 Task: Create a task  Integrate a new online platform for online meditation sessions , assign it to team member softage.2@softage.net in the project AutoDesk and update the status of the task to  On Track  , set the priority of the task to High
Action: Mouse moved to (98, 64)
Screenshot: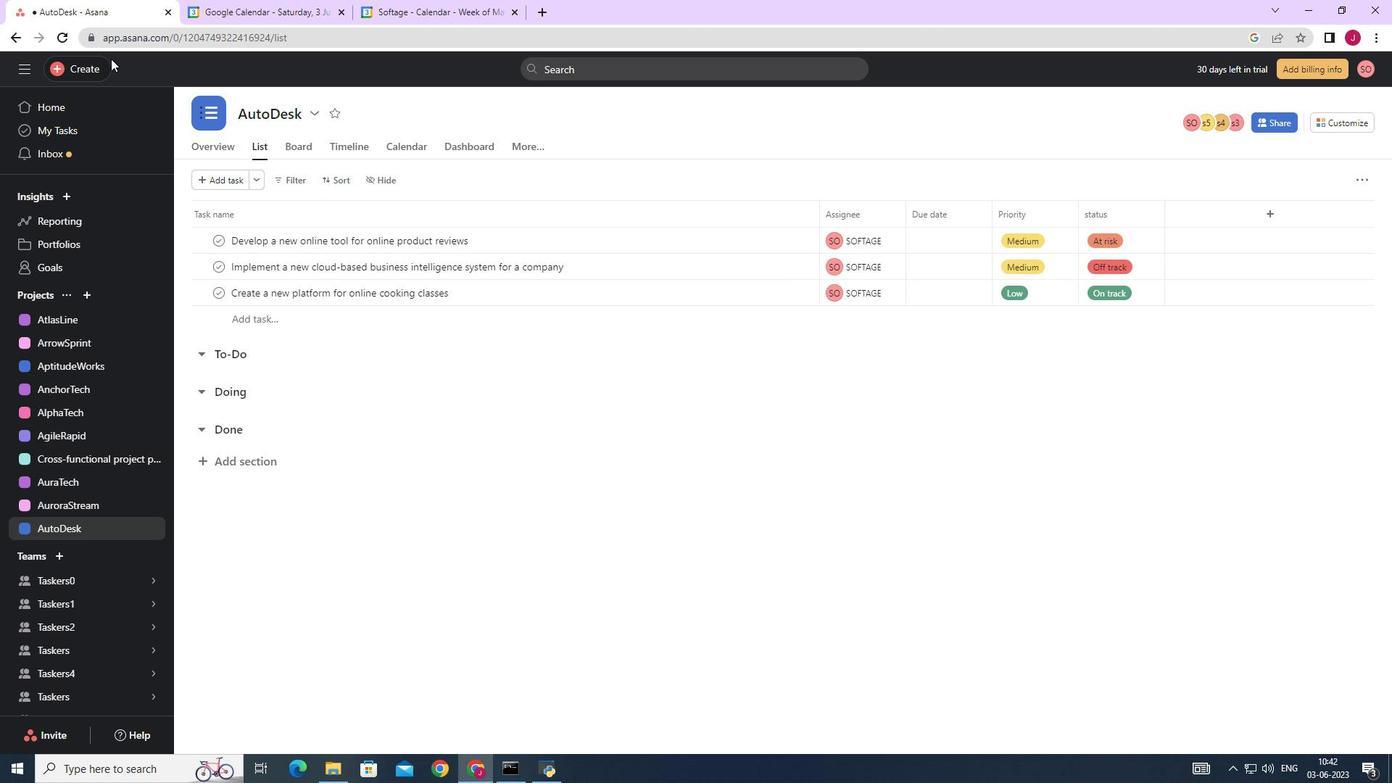 
Action: Mouse pressed left at (98, 64)
Screenshot: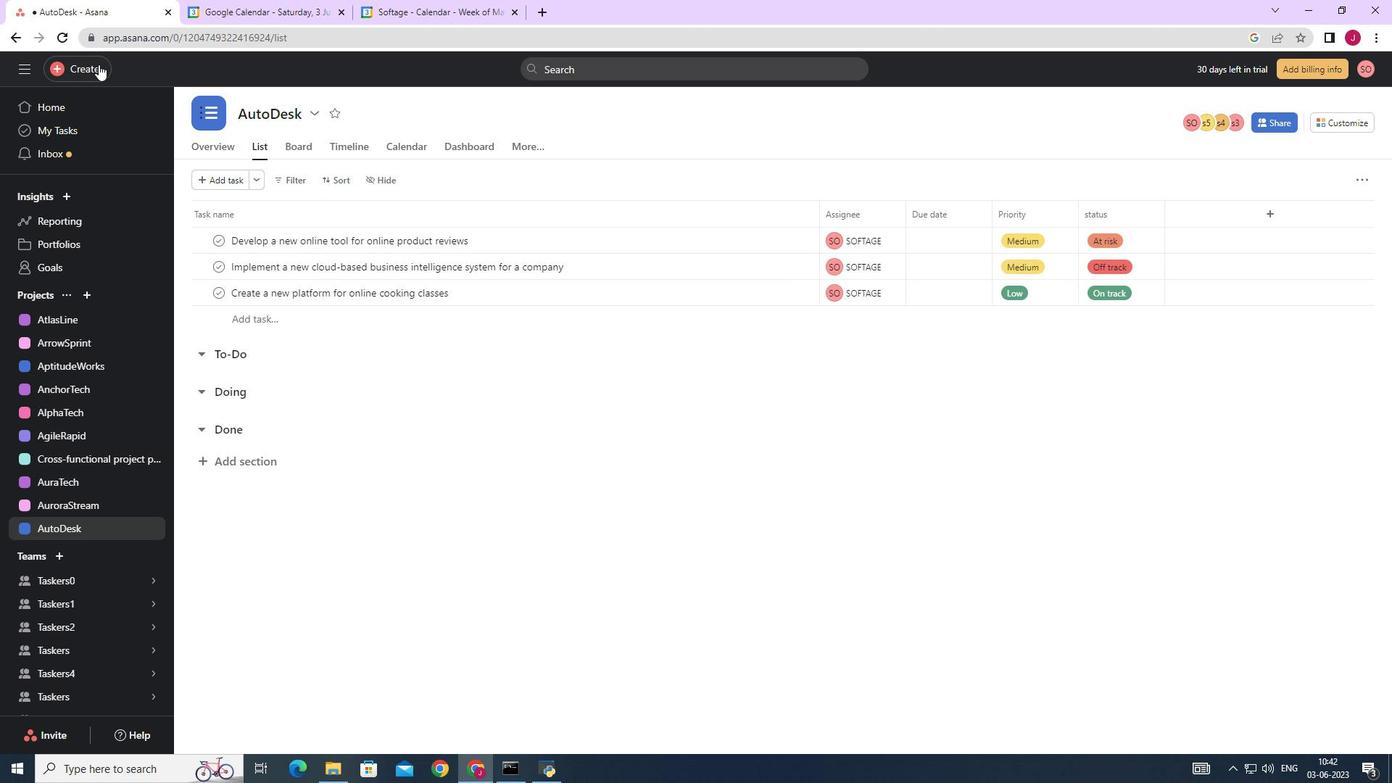 
Action: Mouse moved to (195, 73)
Screenshot: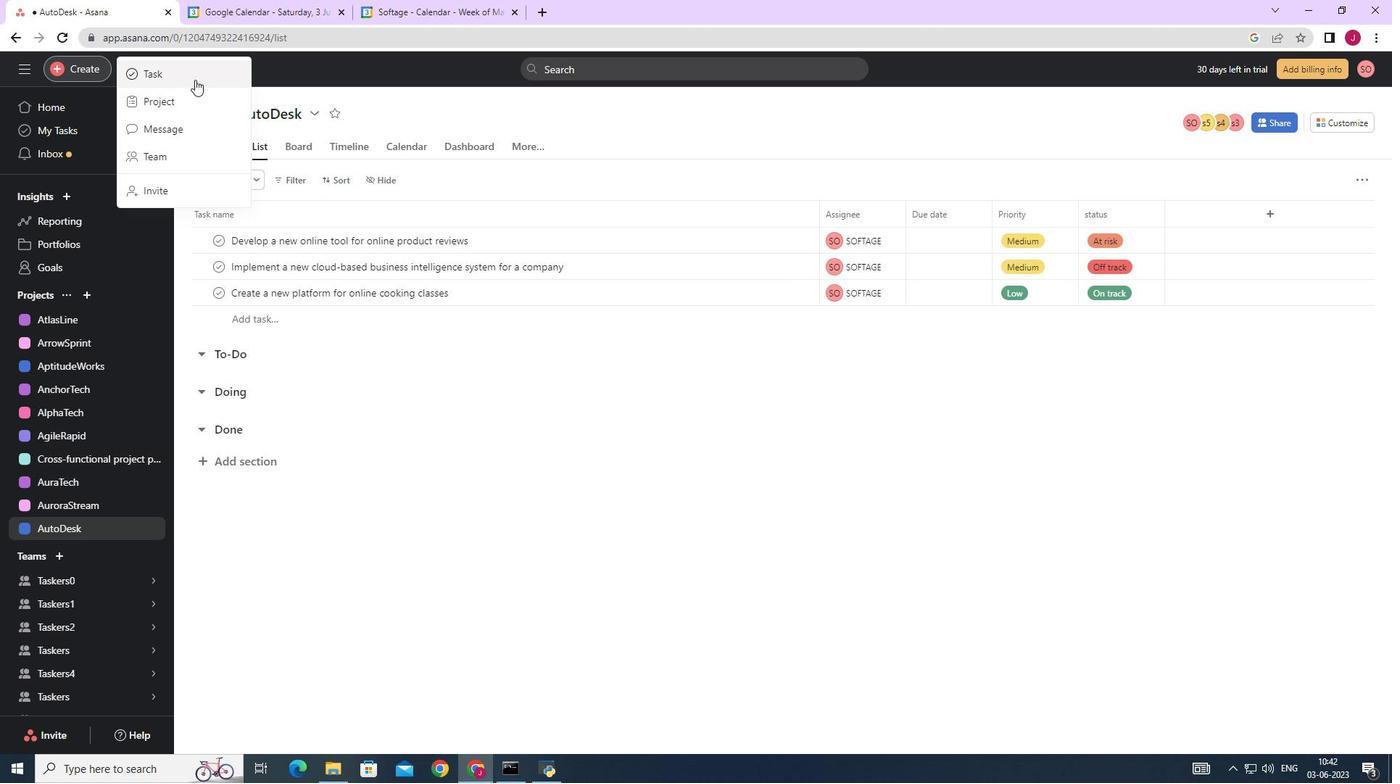 
Action: Mouse pressed left at (195, 73)
Screenshot: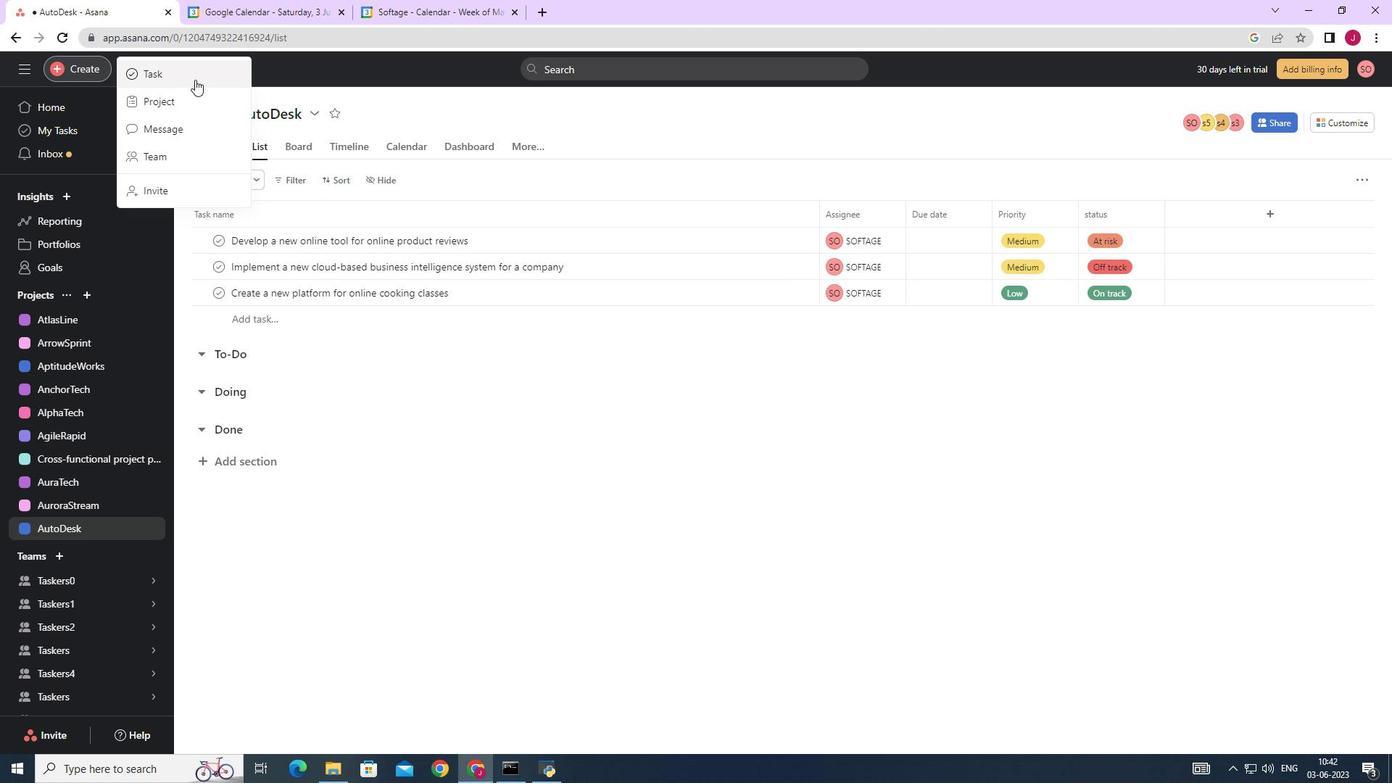 
Action: Mouse moved to (1103, 480)
Screenshot: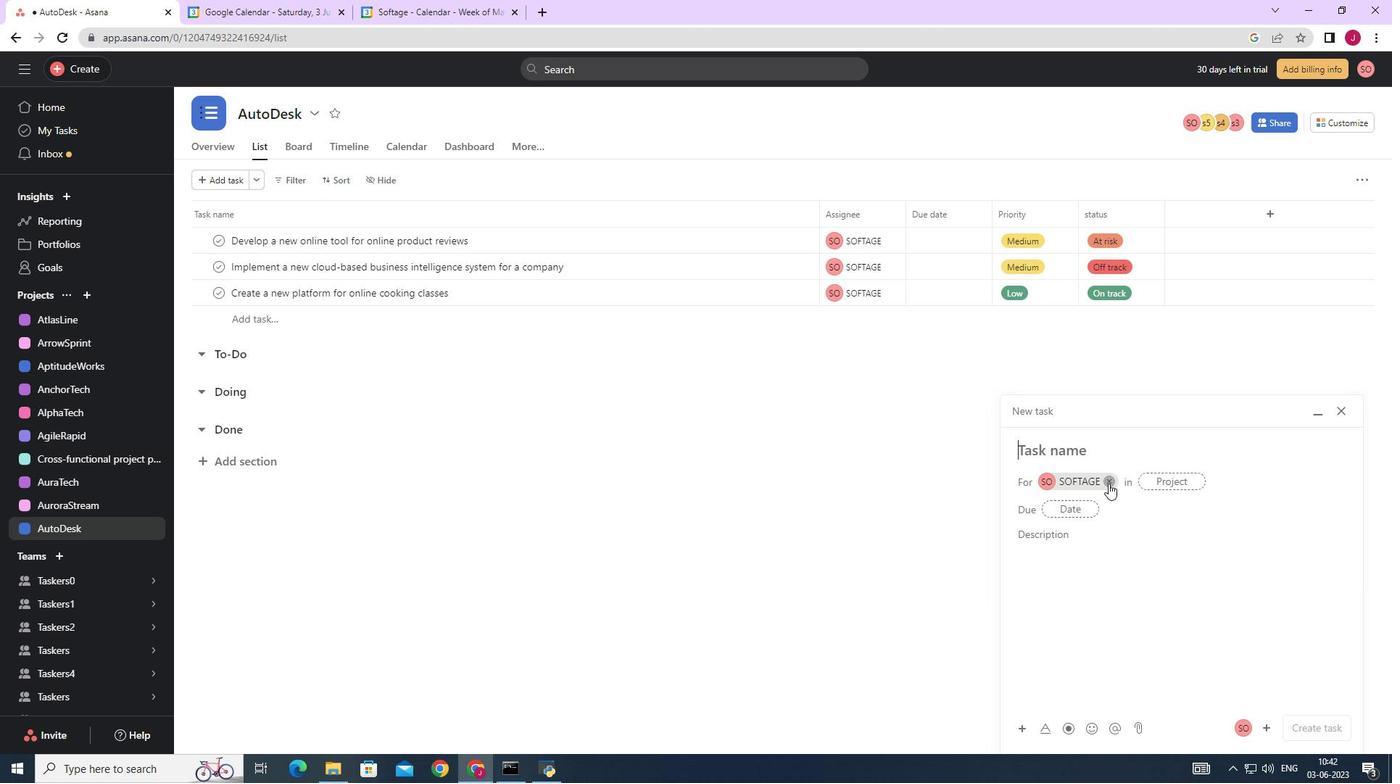 
Action: Mouse pressed left at (1103, 480)
Screenshot: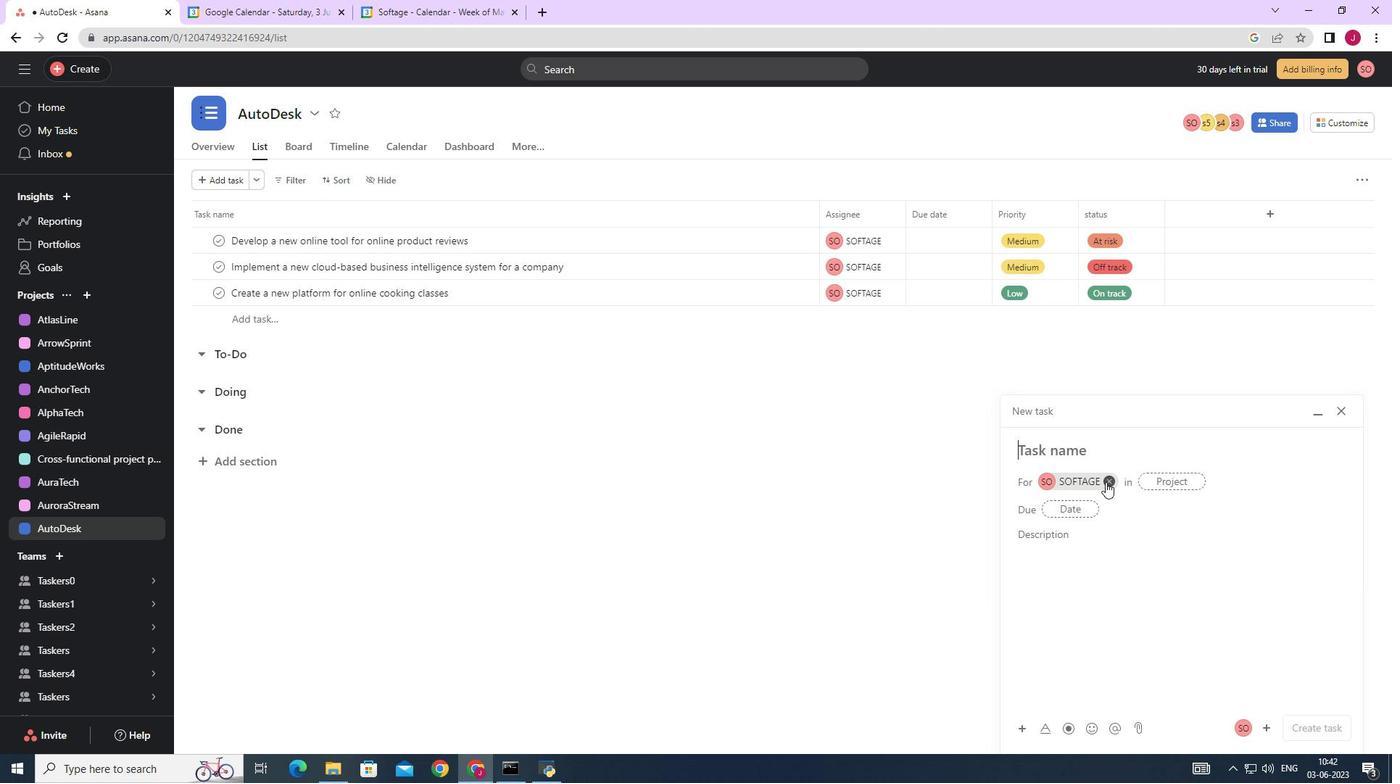 
Action: Mouse moved to (1080, 451)
Screenshot: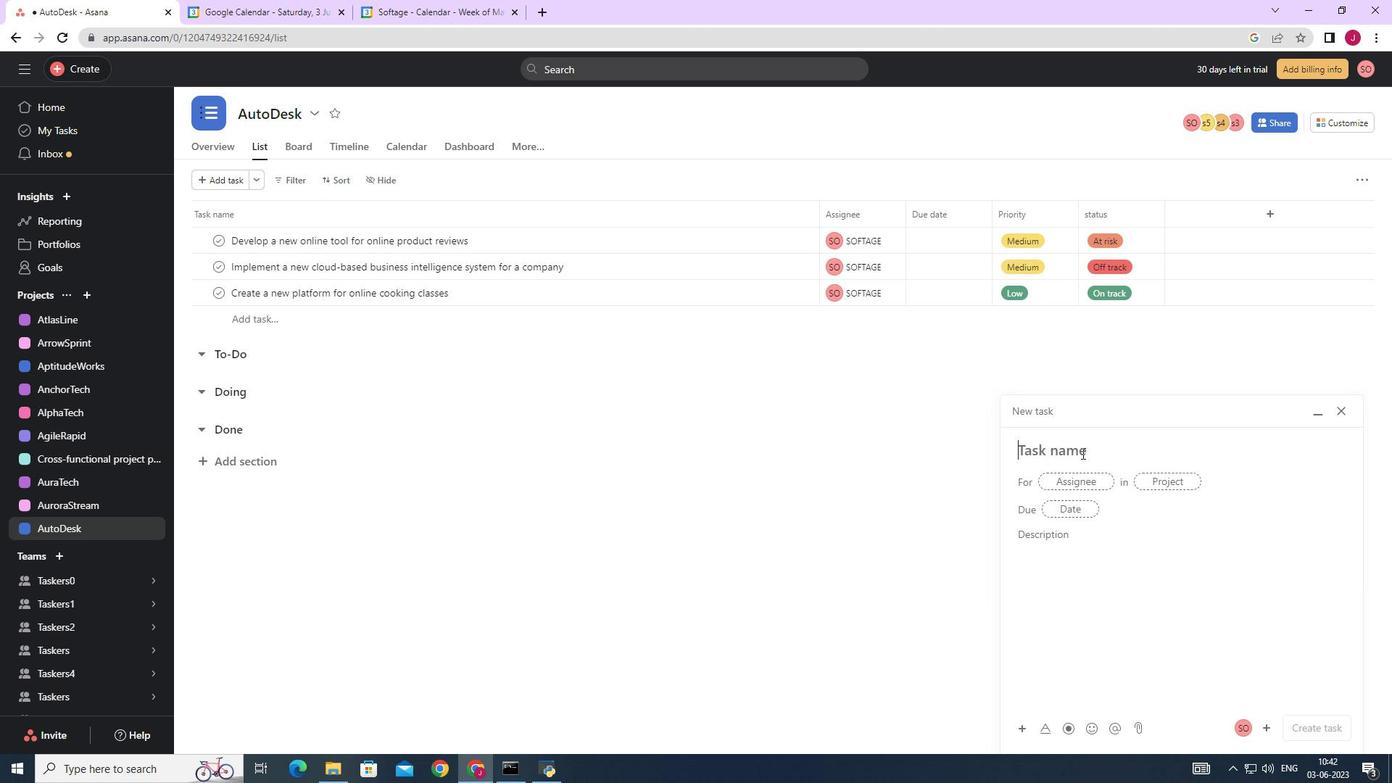 
Action: Mouse pressed left at (1080, 451)
Screenshot: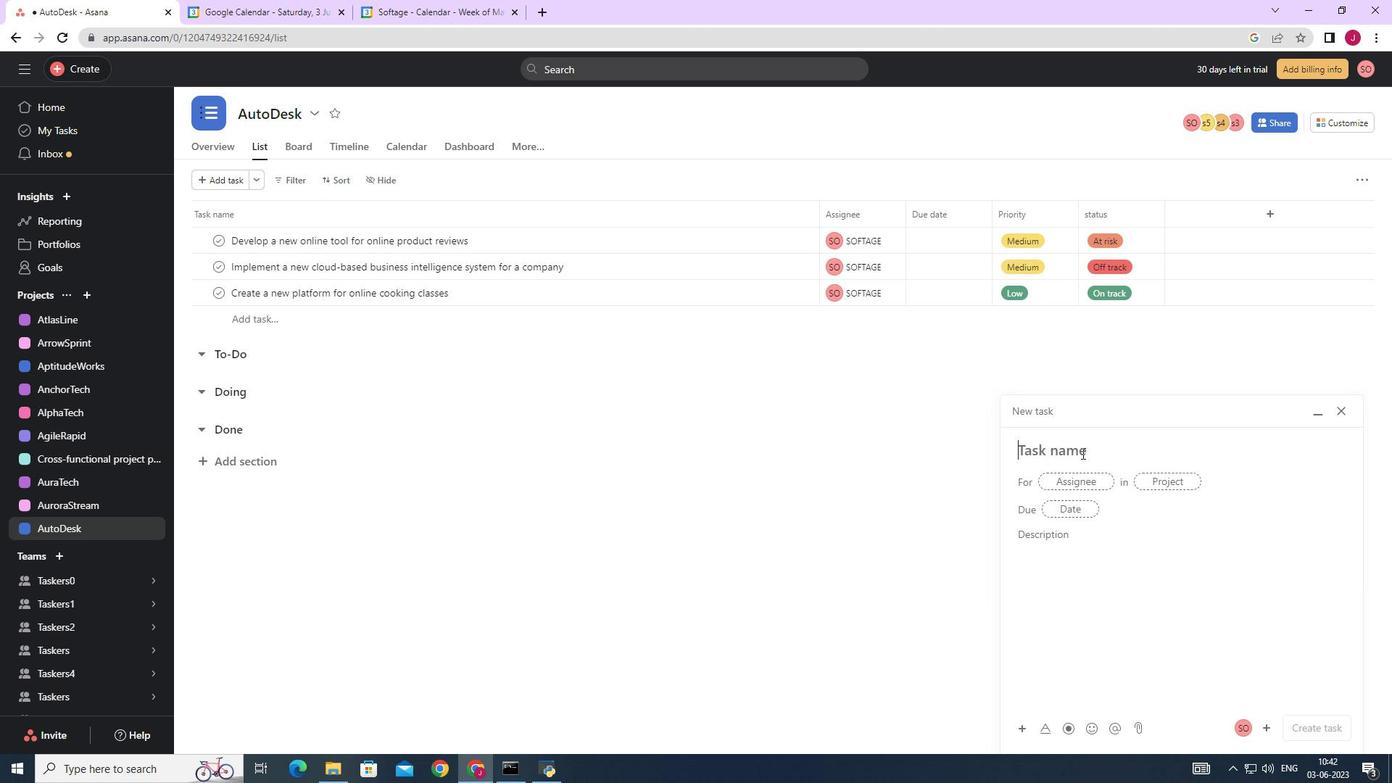 
Action: Key pressed <Key.caps_lock>I<Key.caps_lock>ntegrate<Key.space>a<Key.space>new<Key.space>online<Key.space>platform<Key.space>for<Key.space>online<Key.space>mediatation<Key.space>
Screenshot: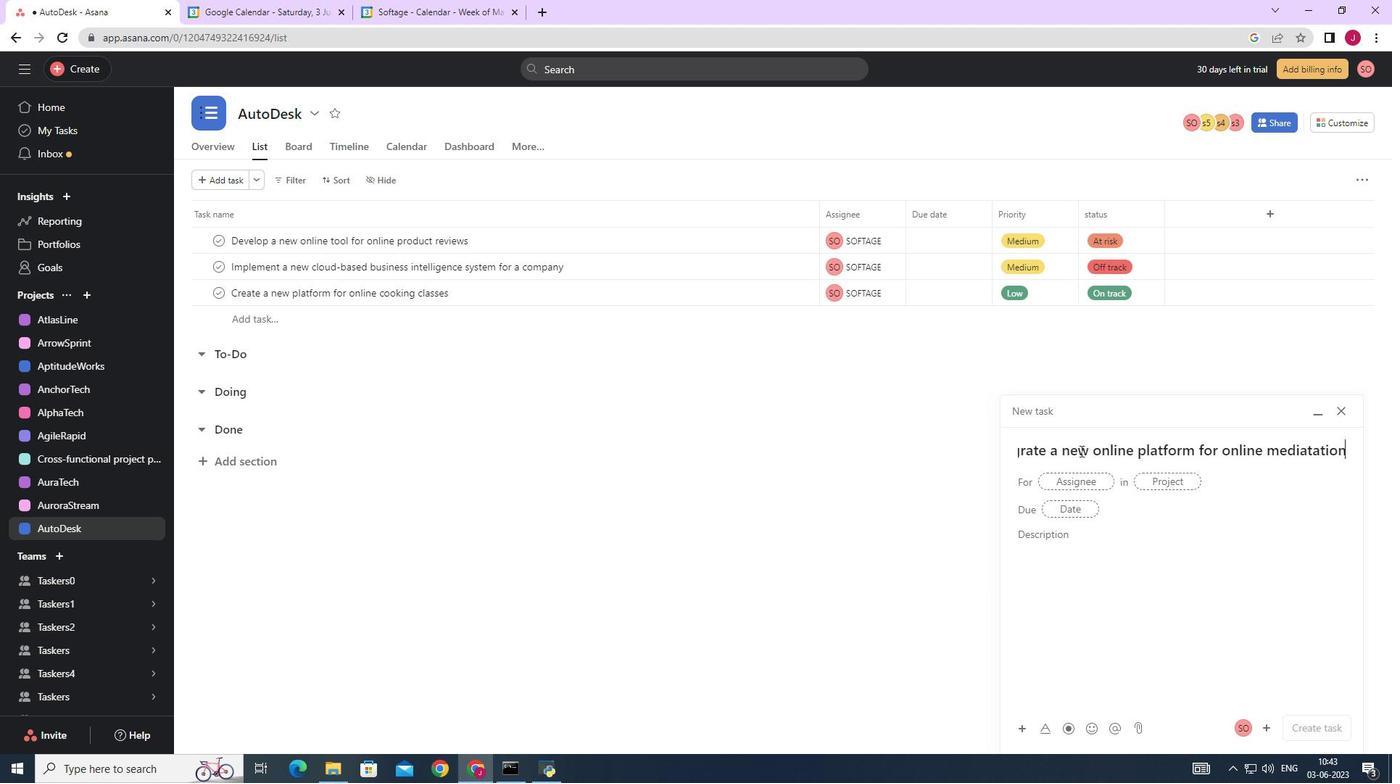 
Action: Mouse moved to (1303, 452)
Screenshot: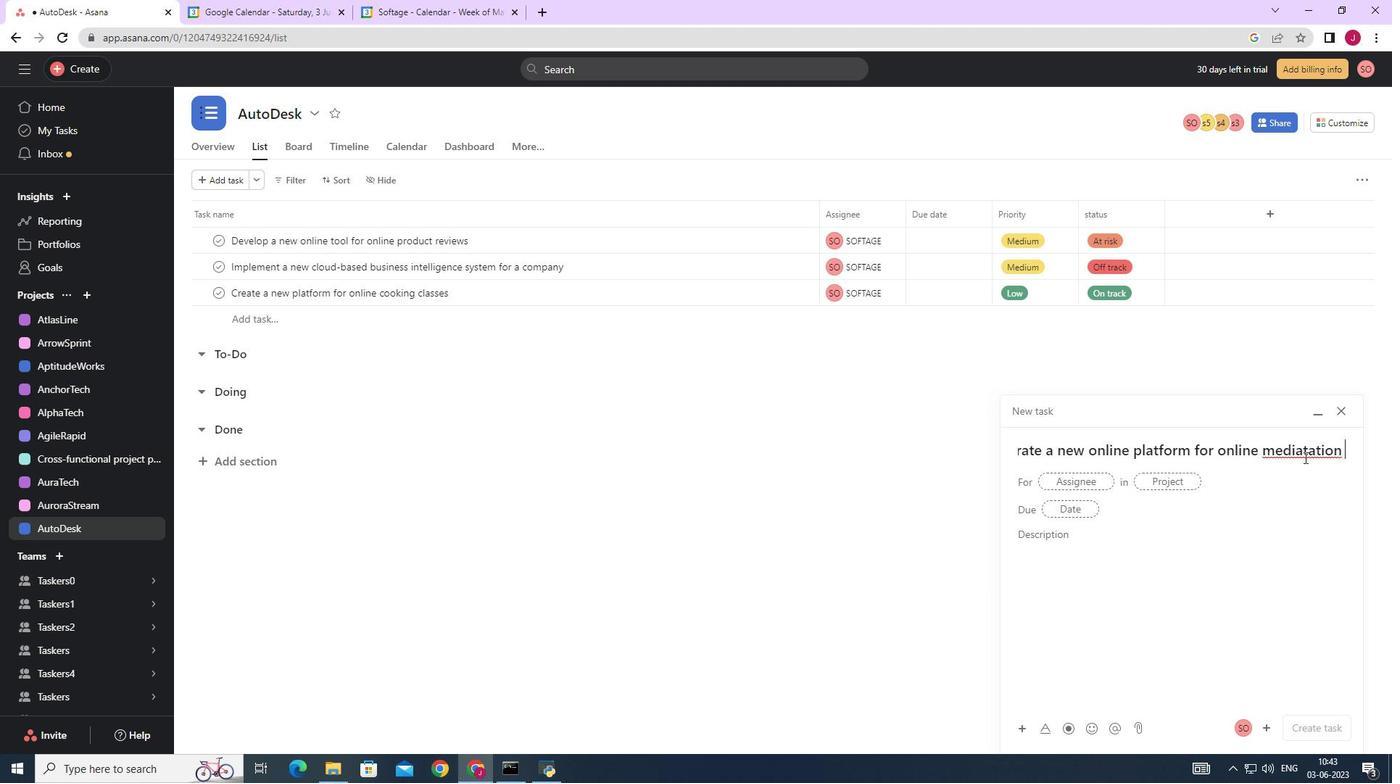 
Action: Mouse pressed right at (1303, 452)
Screenshot: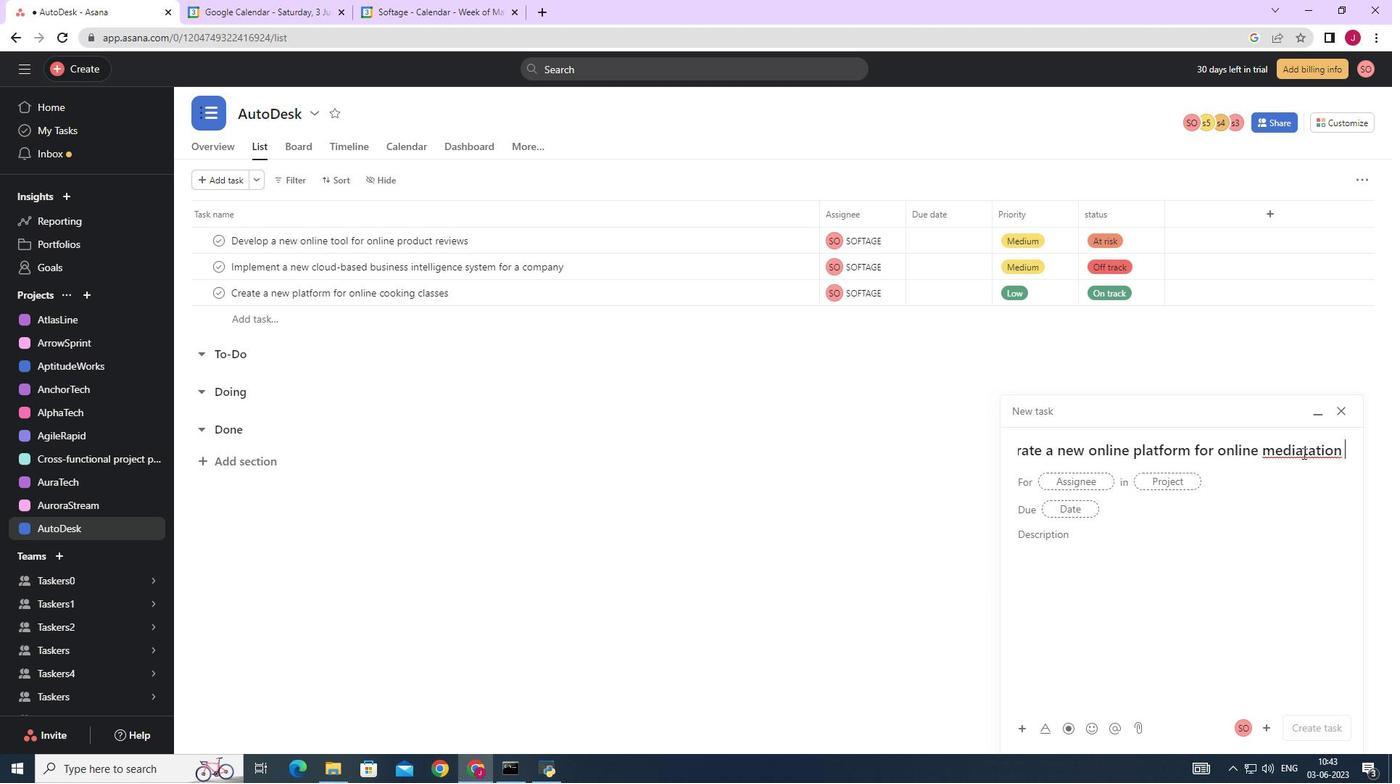 
Action: Mouse moved to (1242, 461)
Screenshot: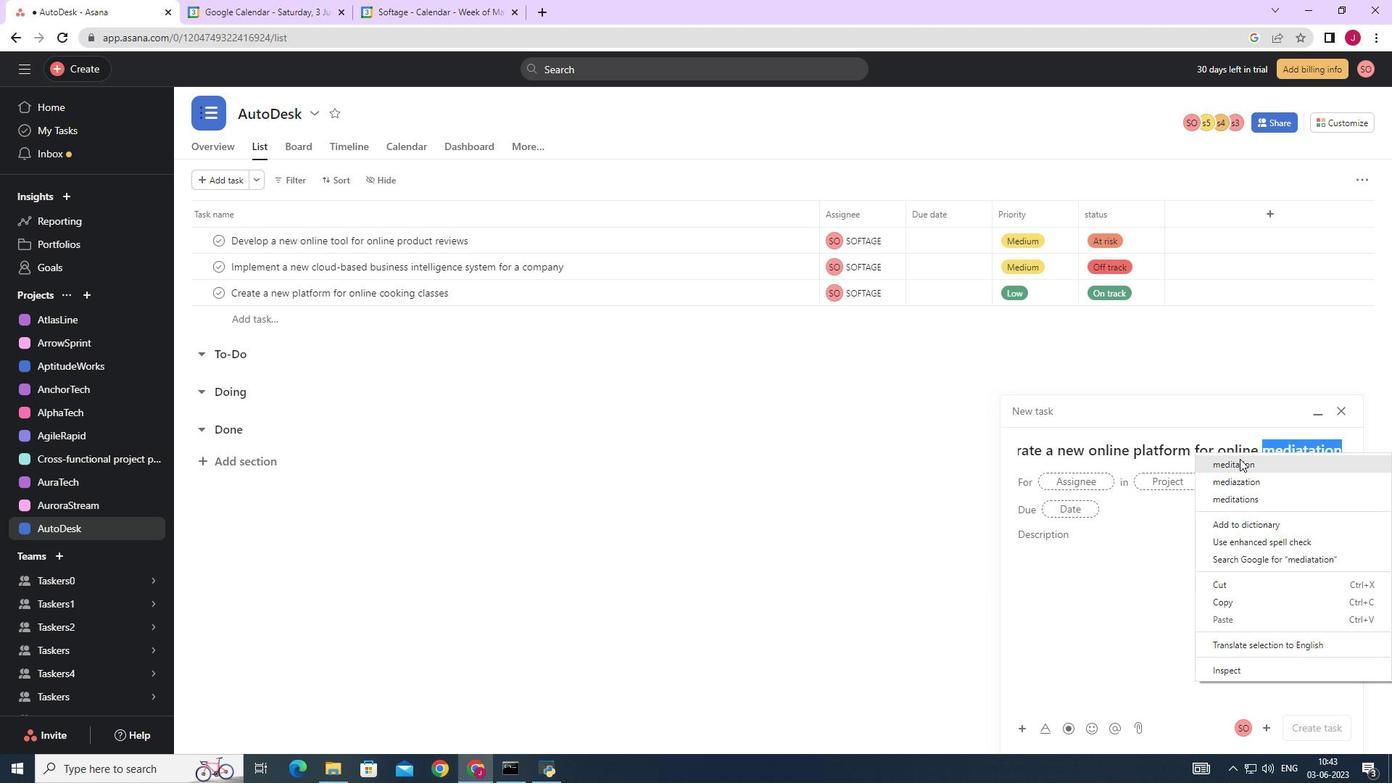 
Action: Mouse pressed left at (1242, 461)
Screenshot: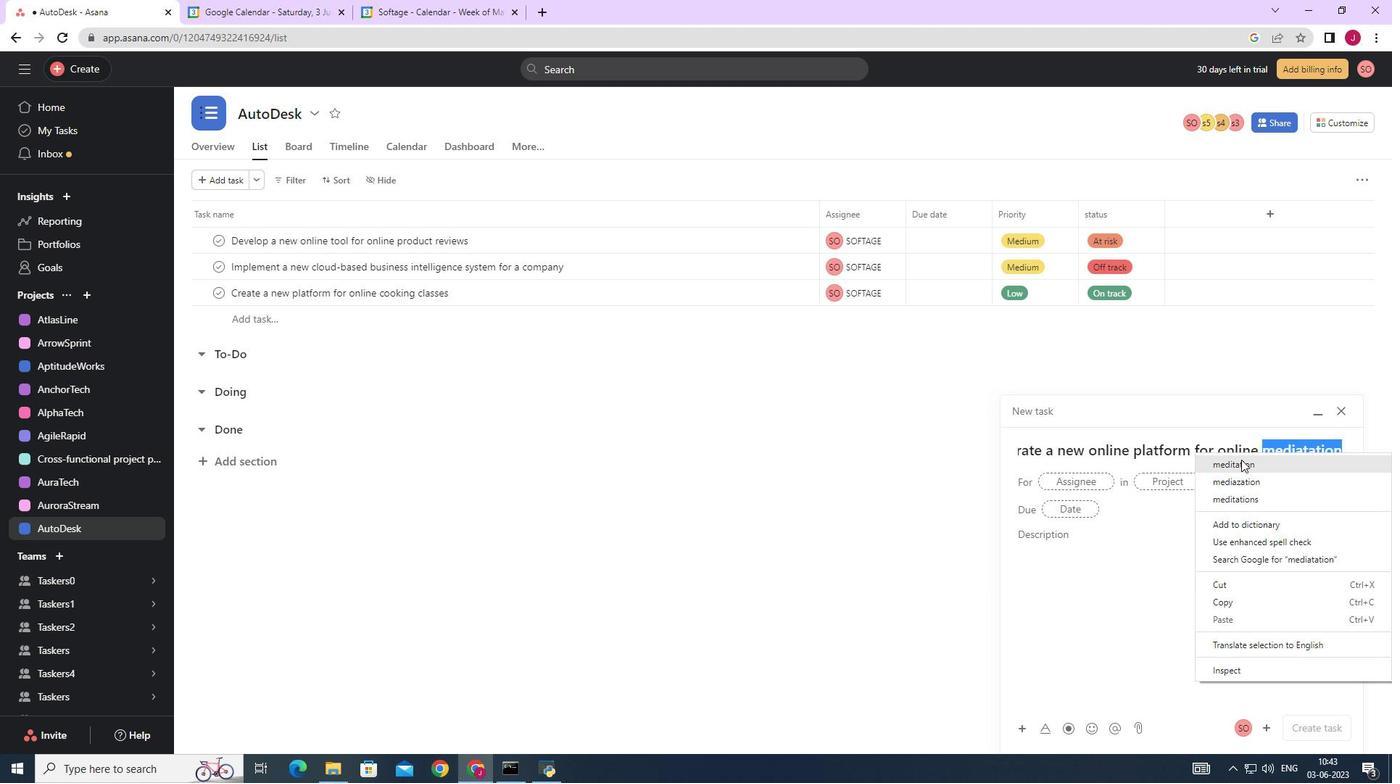 
Action: Mouse moved to (1234, 470)
Screenshot: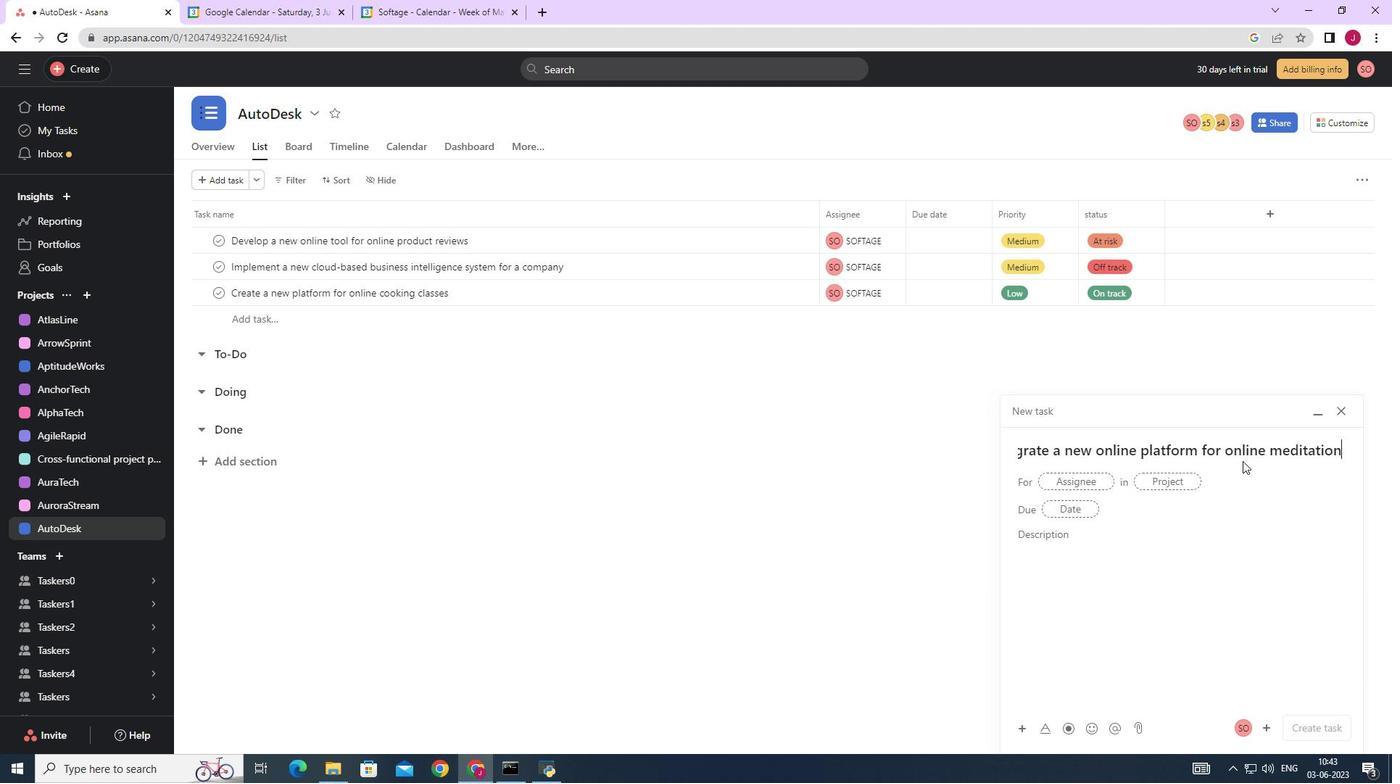 
Action: Key pressed <Key.space>a<Key.backspace>sessions
Screenshot: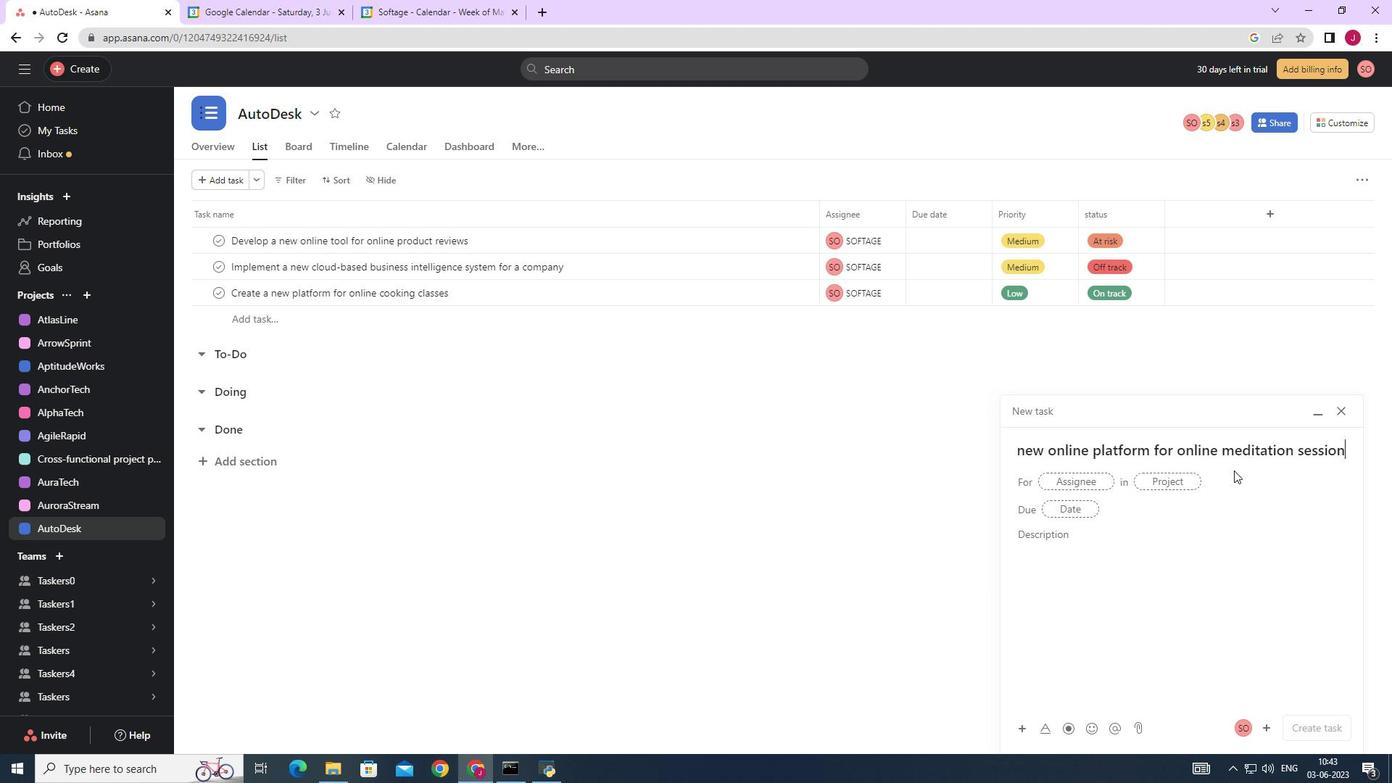 
Action: Mouse moved to (1075, 482)
Screenshot: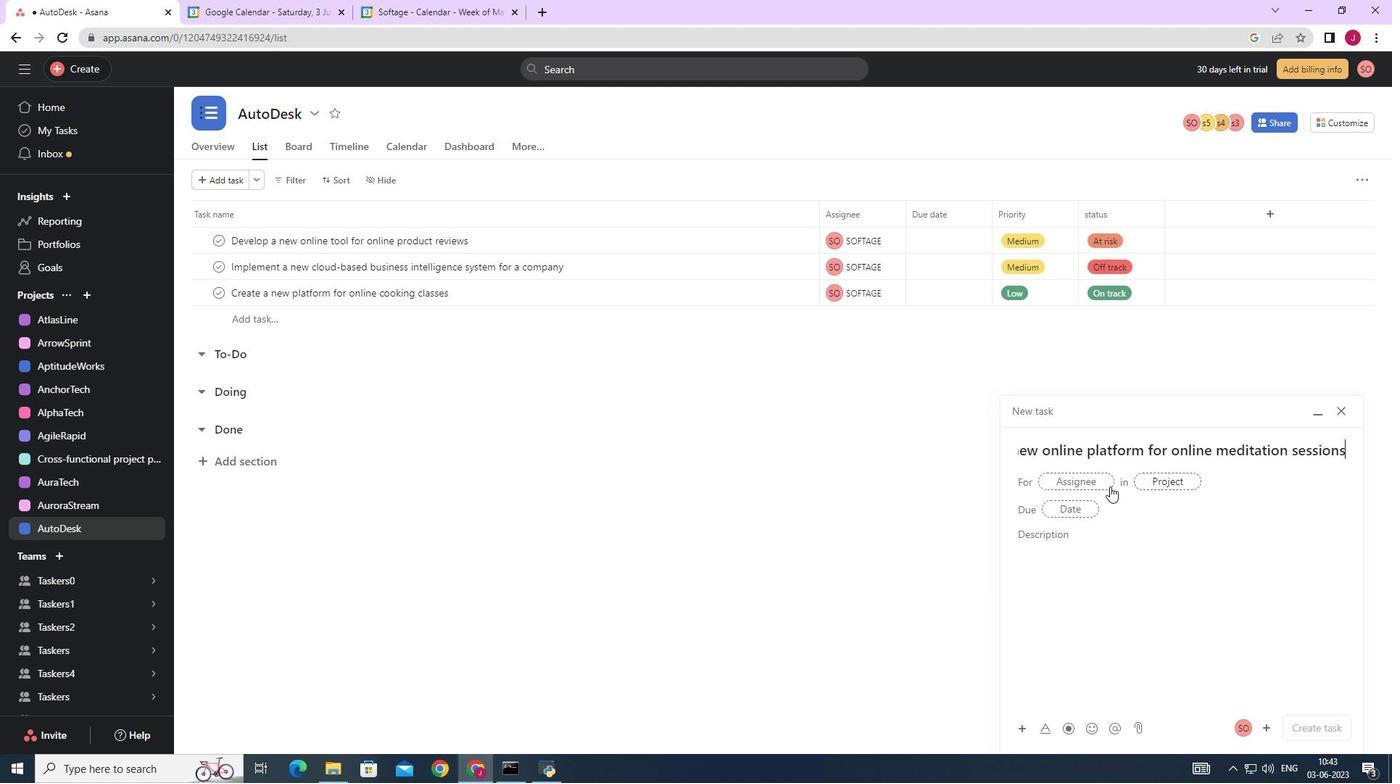 
Action: Mouse pressed left at (1075, 482)
Screenshot: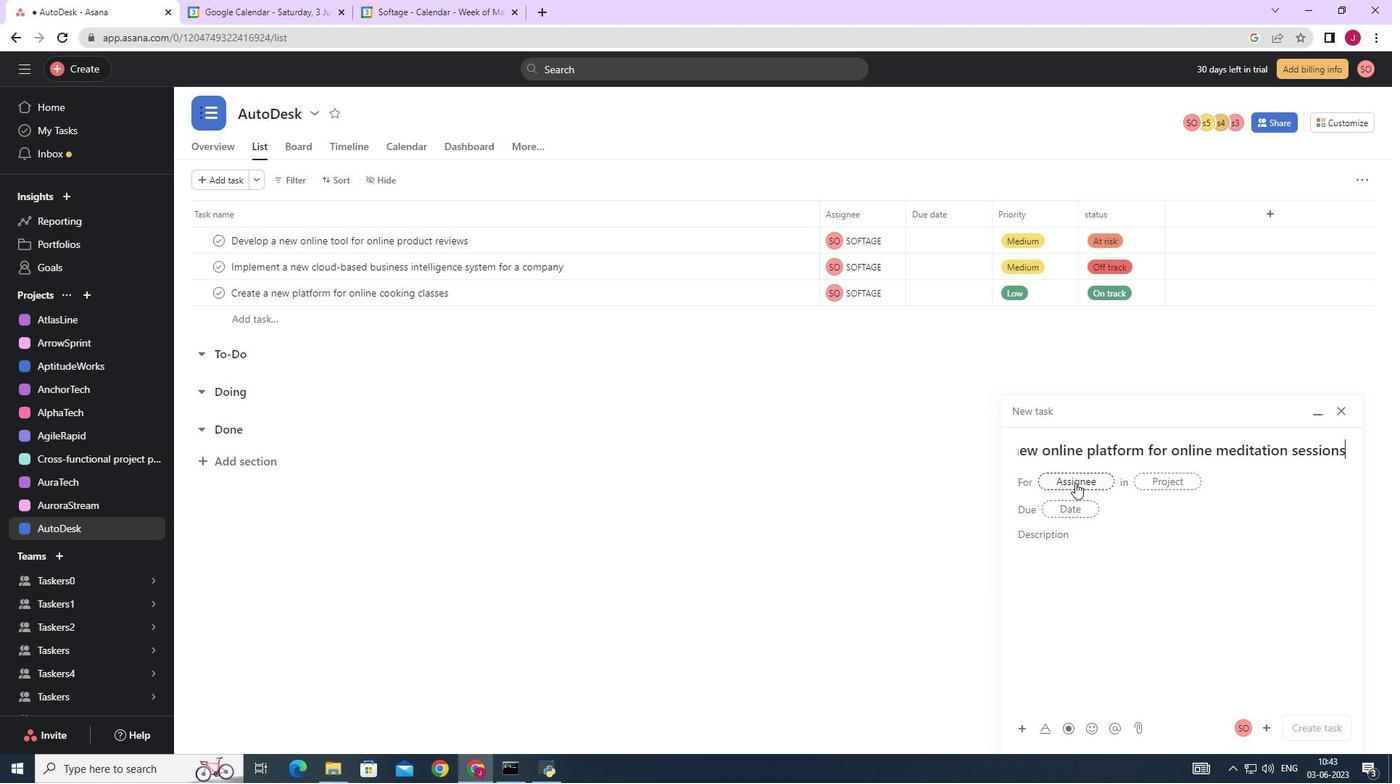 
Action: Key pressed softage.
Screenshot: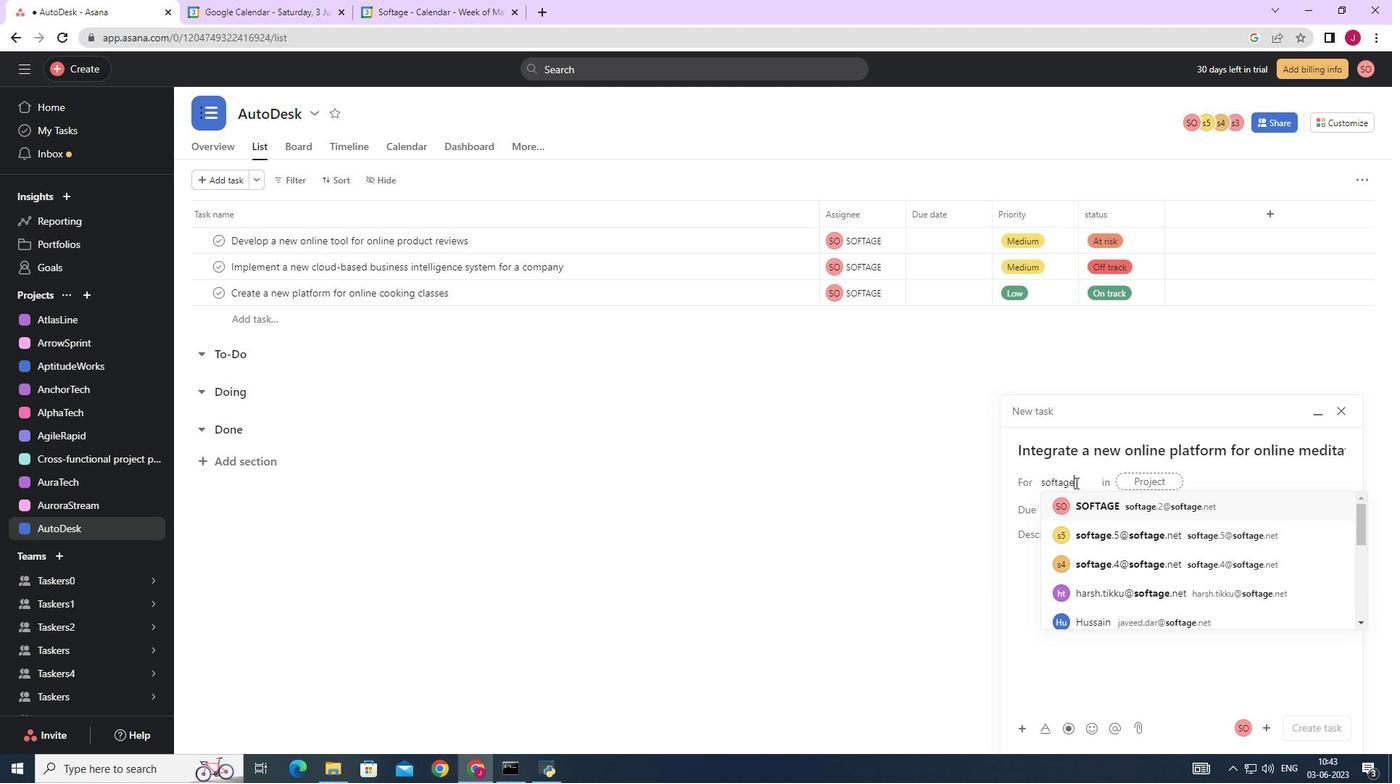 
Action: Mouse moved to (1192, 506)
Screenshot: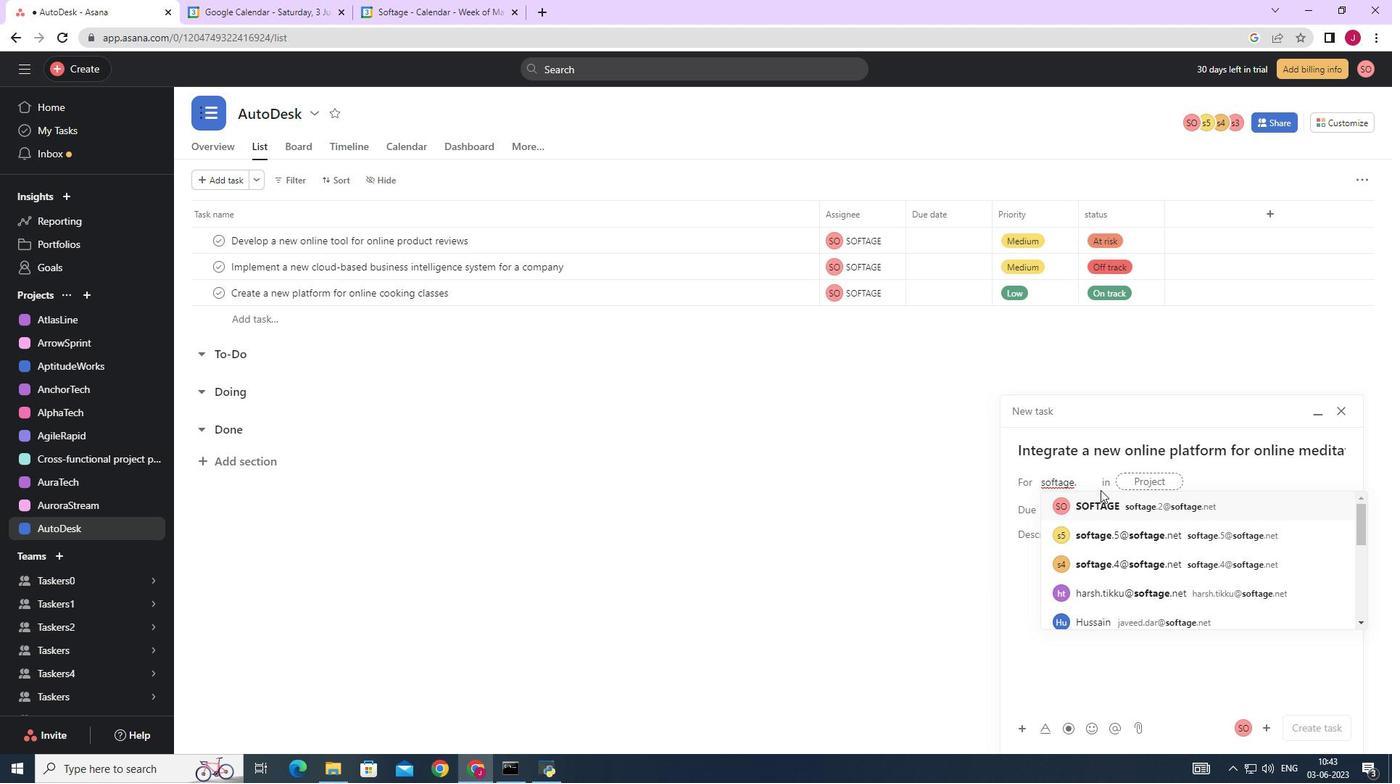 
Action: Mouse pressed left at (1192, 506)
Screenshot: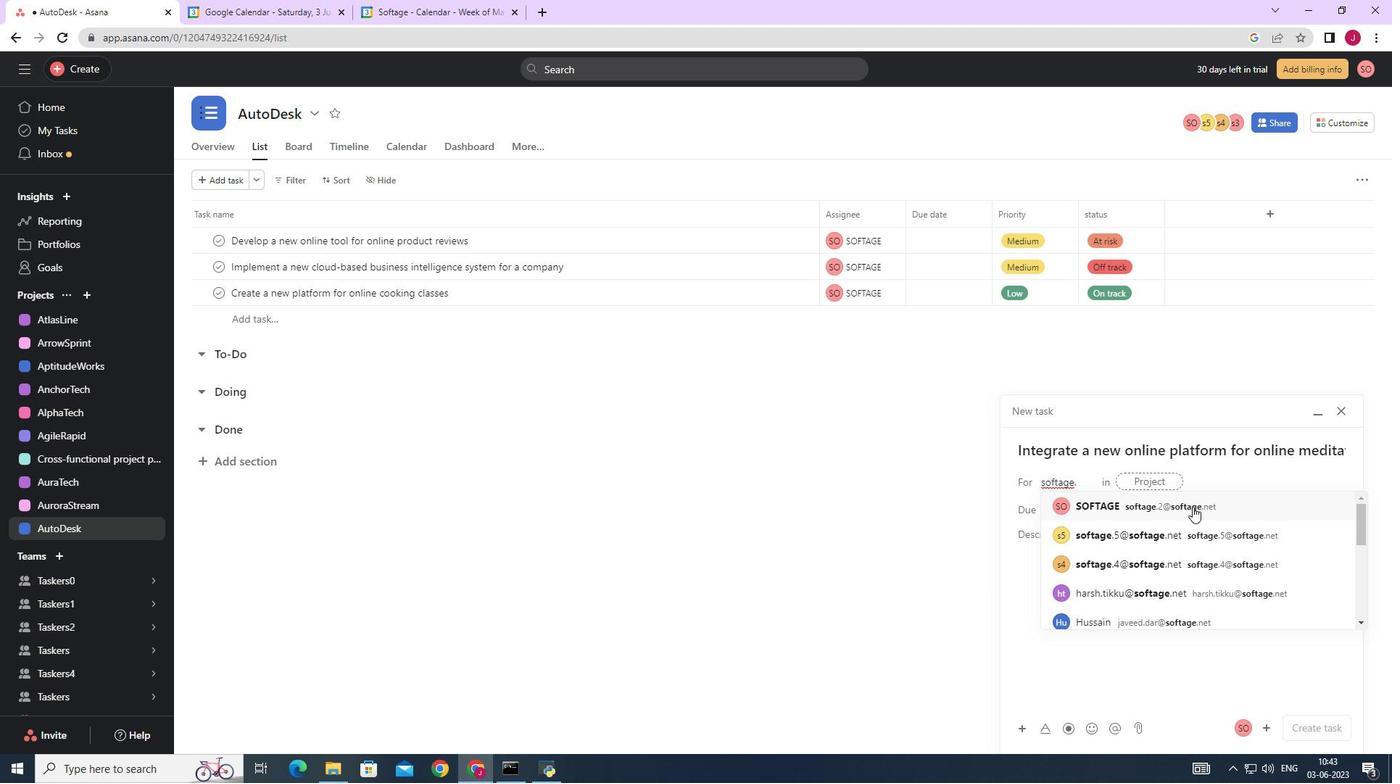 
Action: Mouse moved to (954, 511)
Screenshot: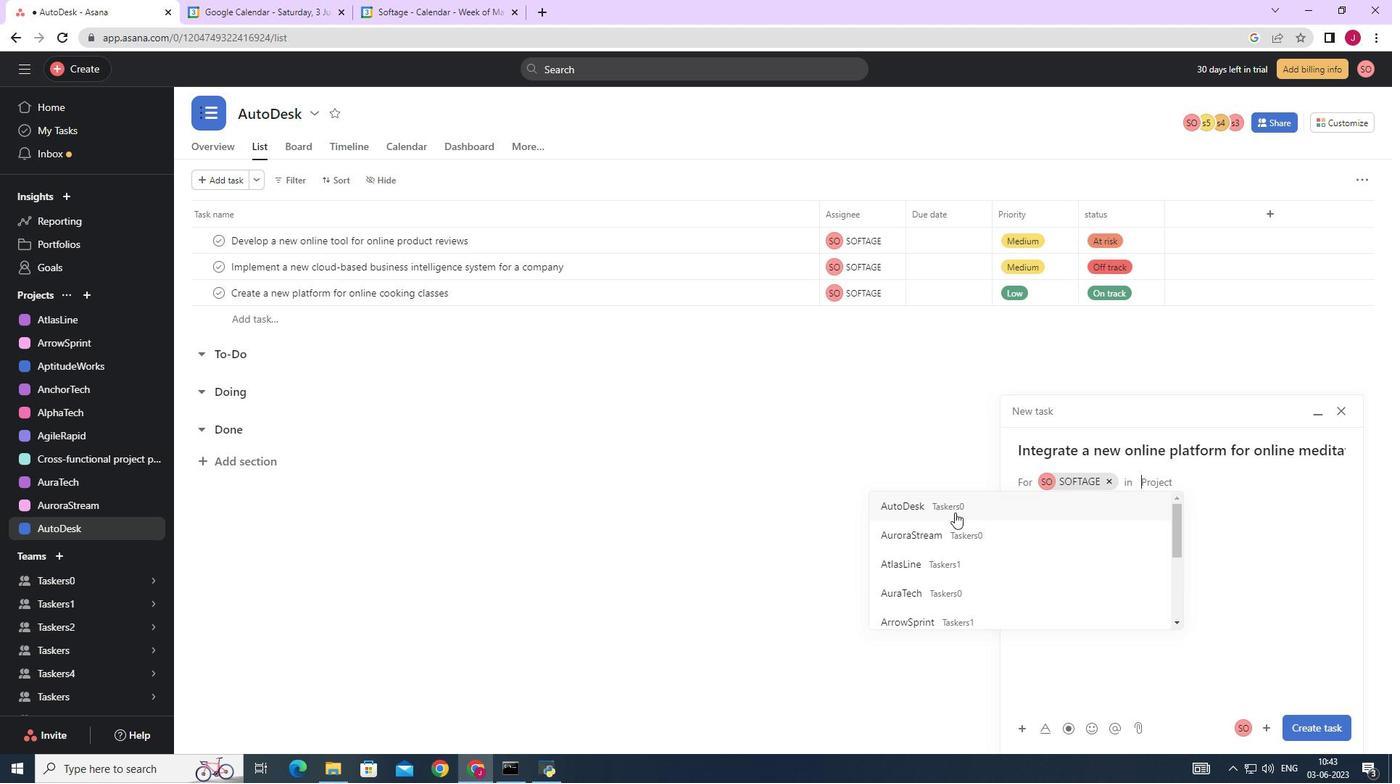 
Action: Mouse pressed left at (954, 511)
Screenshot: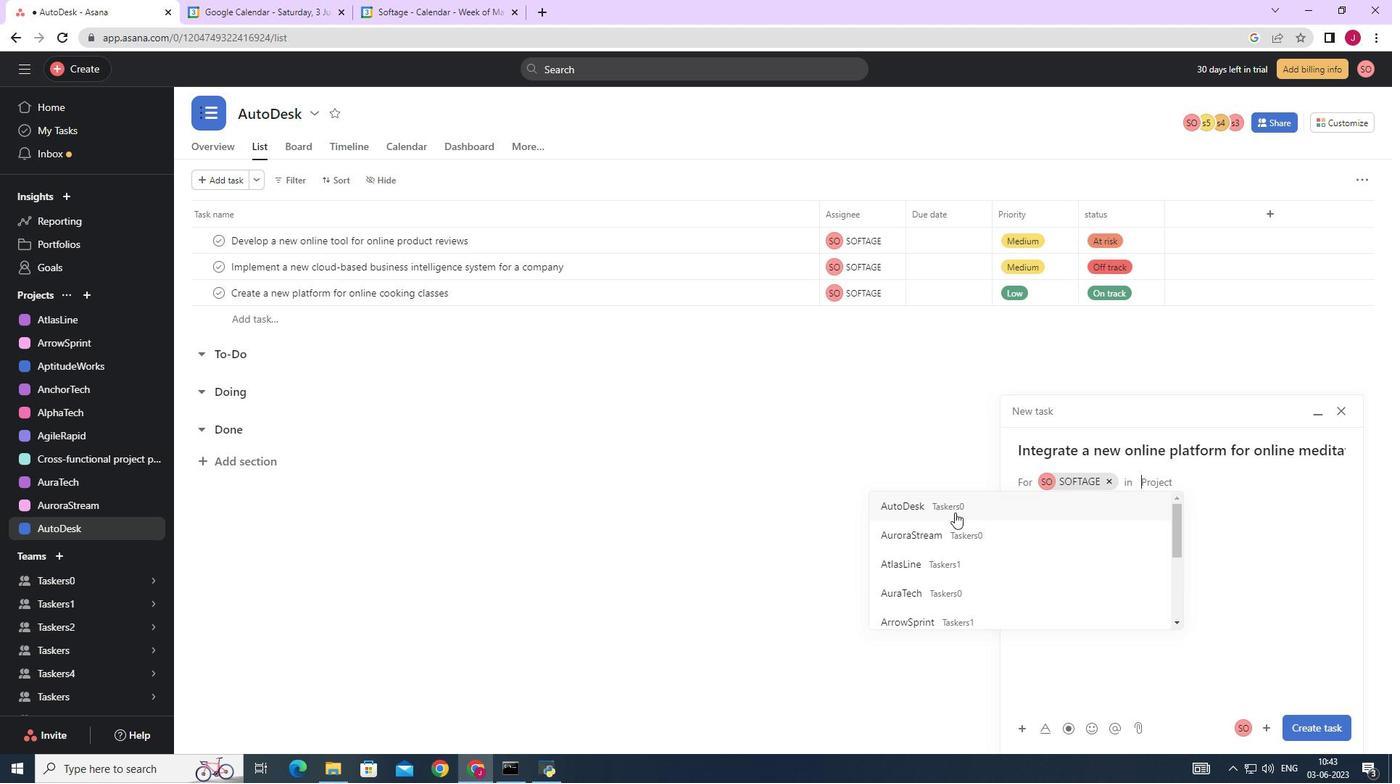 
Action: Mouse moved to (1097, 543)
Screenshot: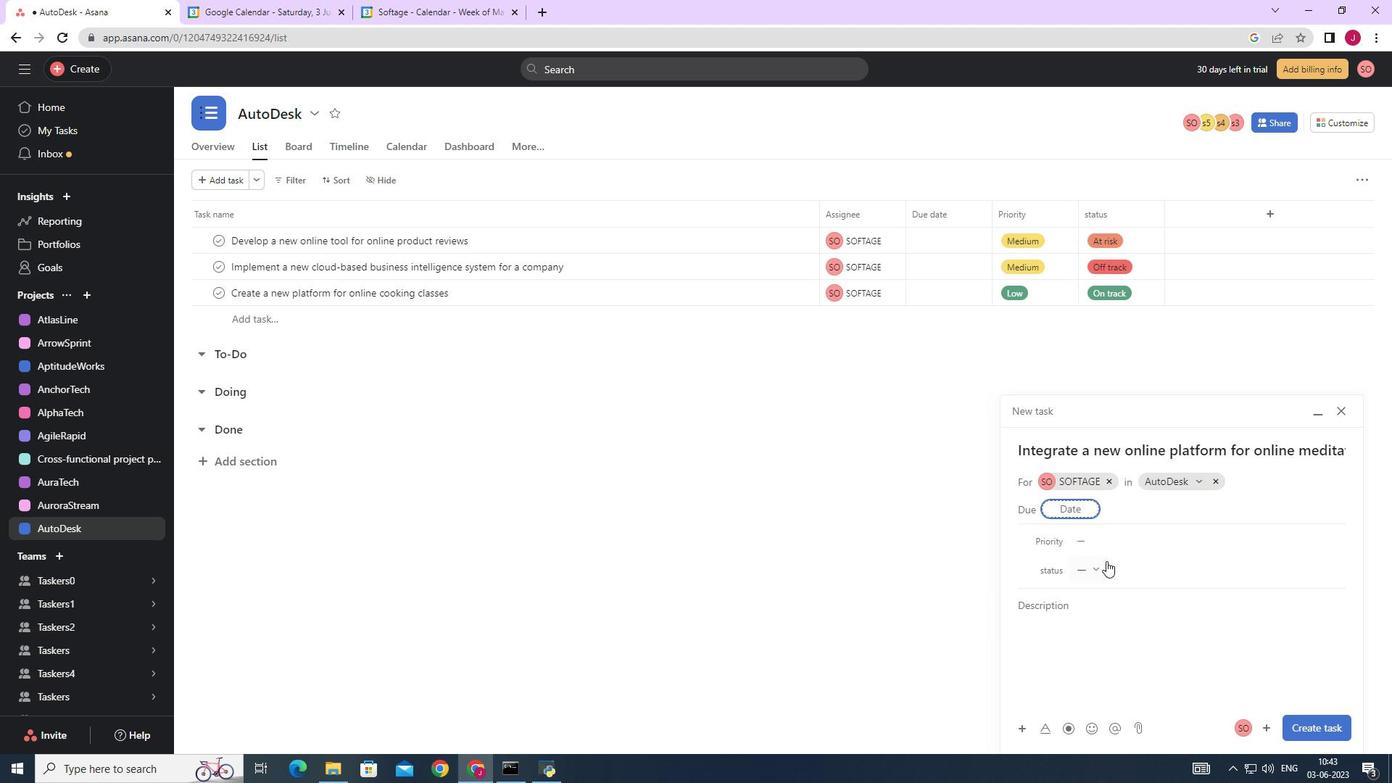 
Action: Mouse pressed left at (1097, 543)
Screenshot: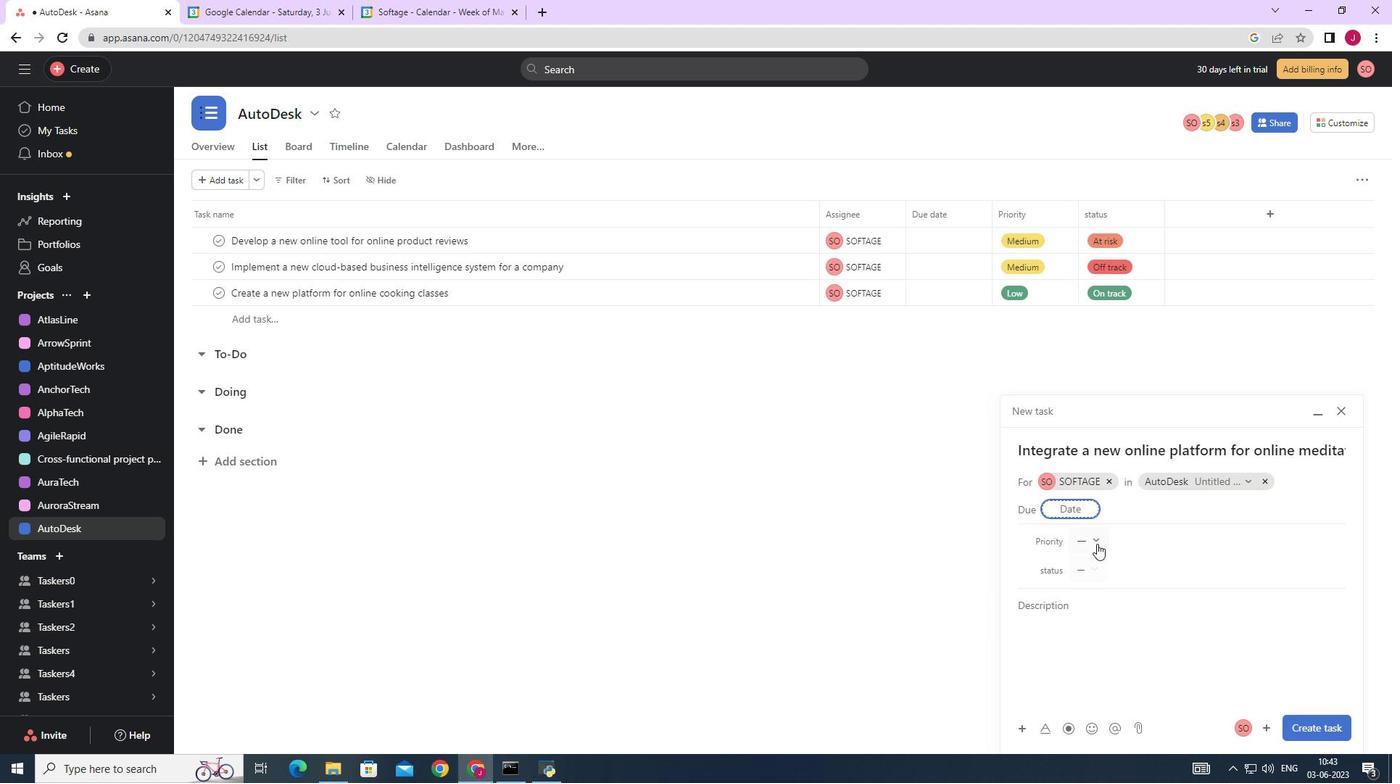 
Action: Mouse moved to (1118, 584)
Screenshot: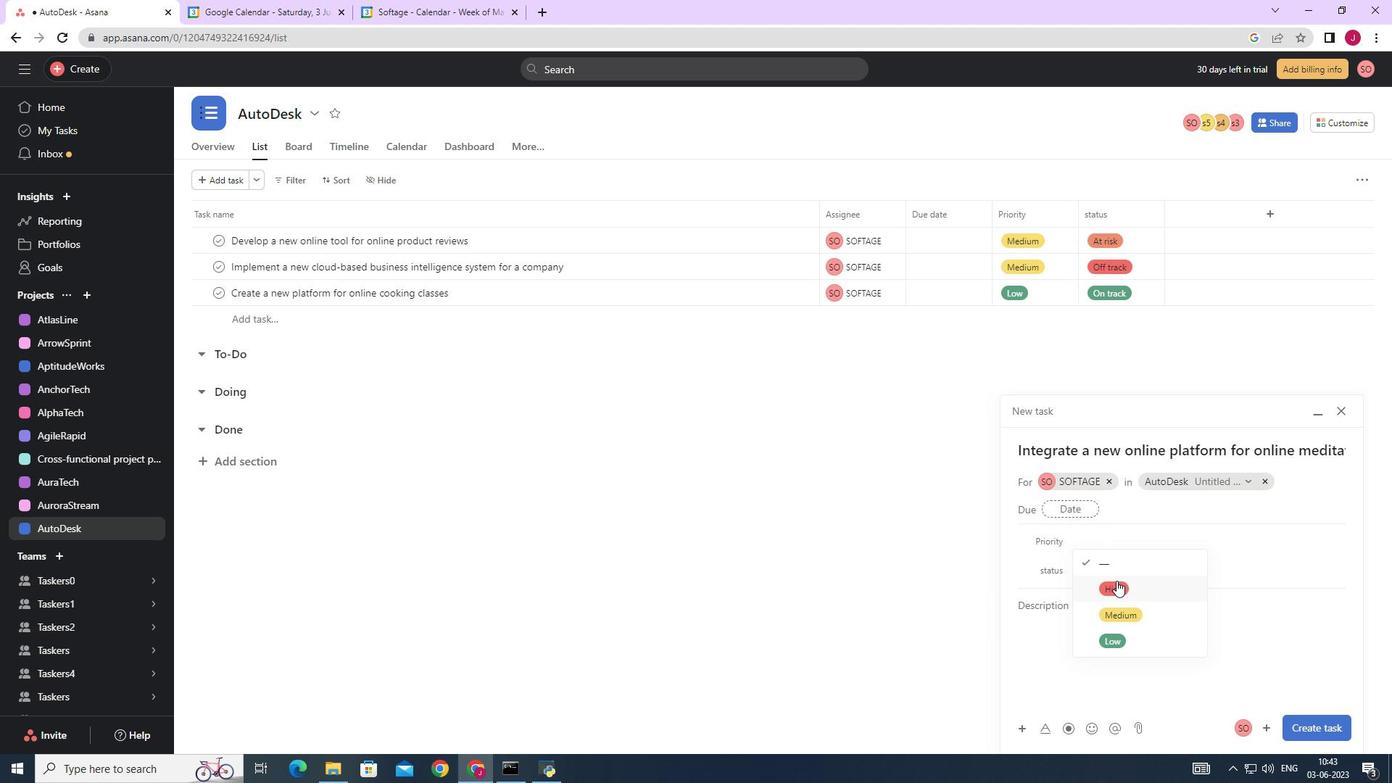 
Action: Mouse pressed left at (1118, 584)
Screenshot: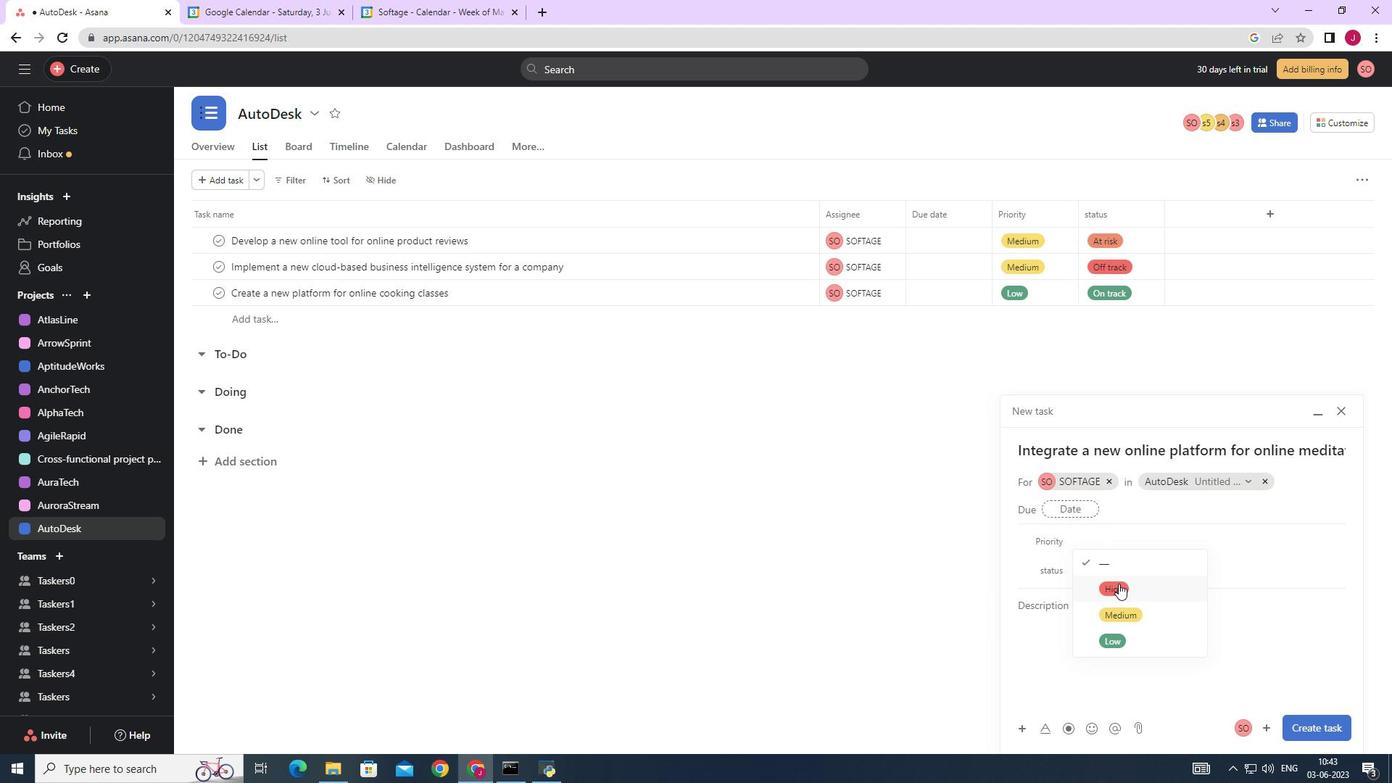
Action: Mouse moved to (1097, 552)
Screenshot: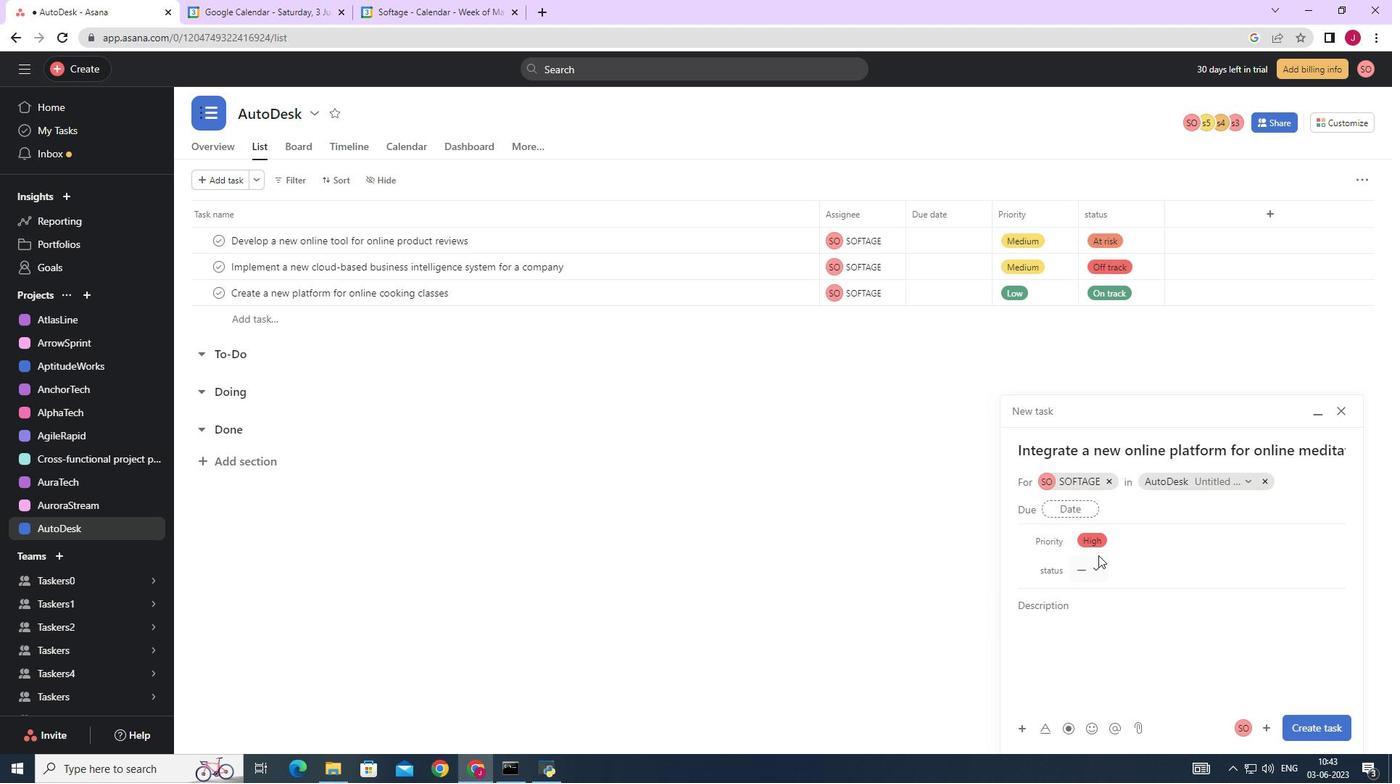 
Action: Mouse pressed left at (1097, 552)
Screenshot: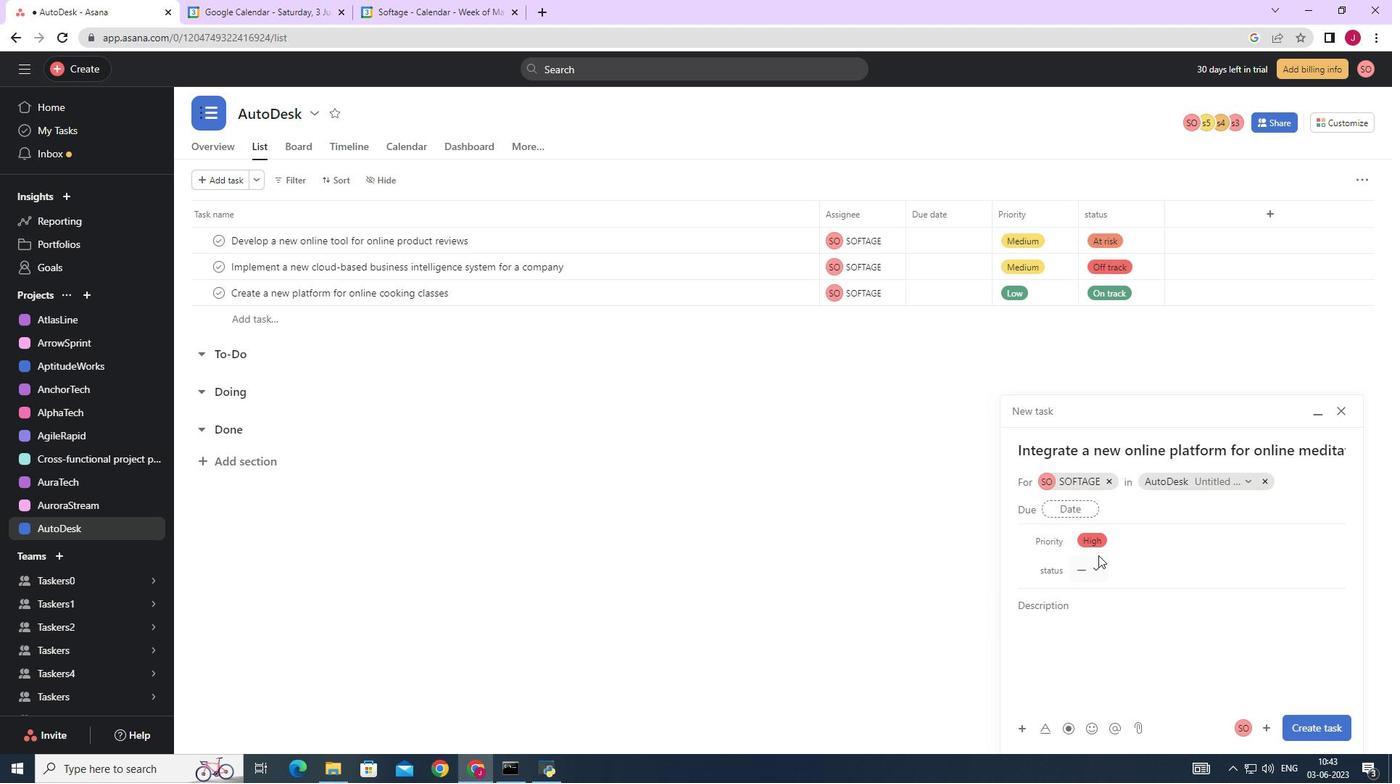 
Action: Mouse moved to (1112, 584)
Screenshot: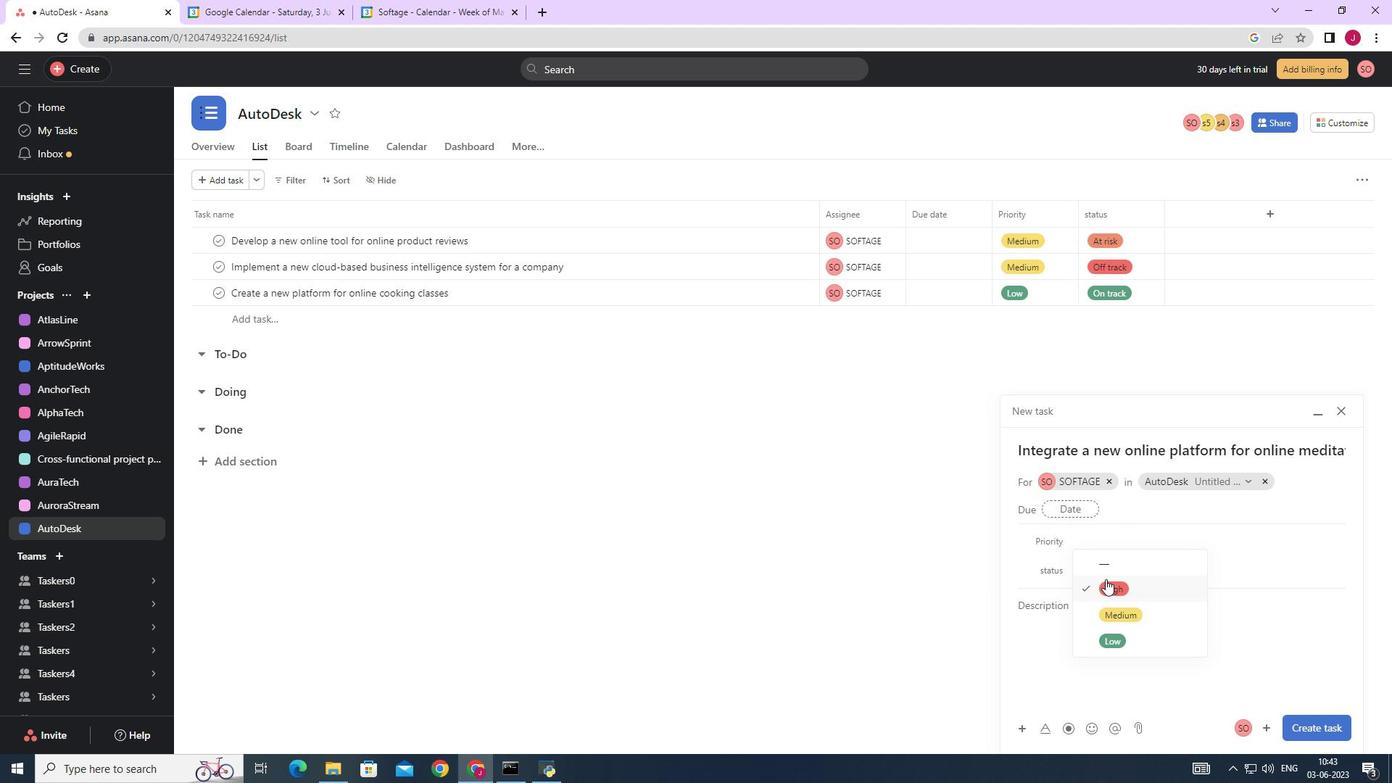 
Action: Mouse pressed left at (1112, 584)
Screenshot: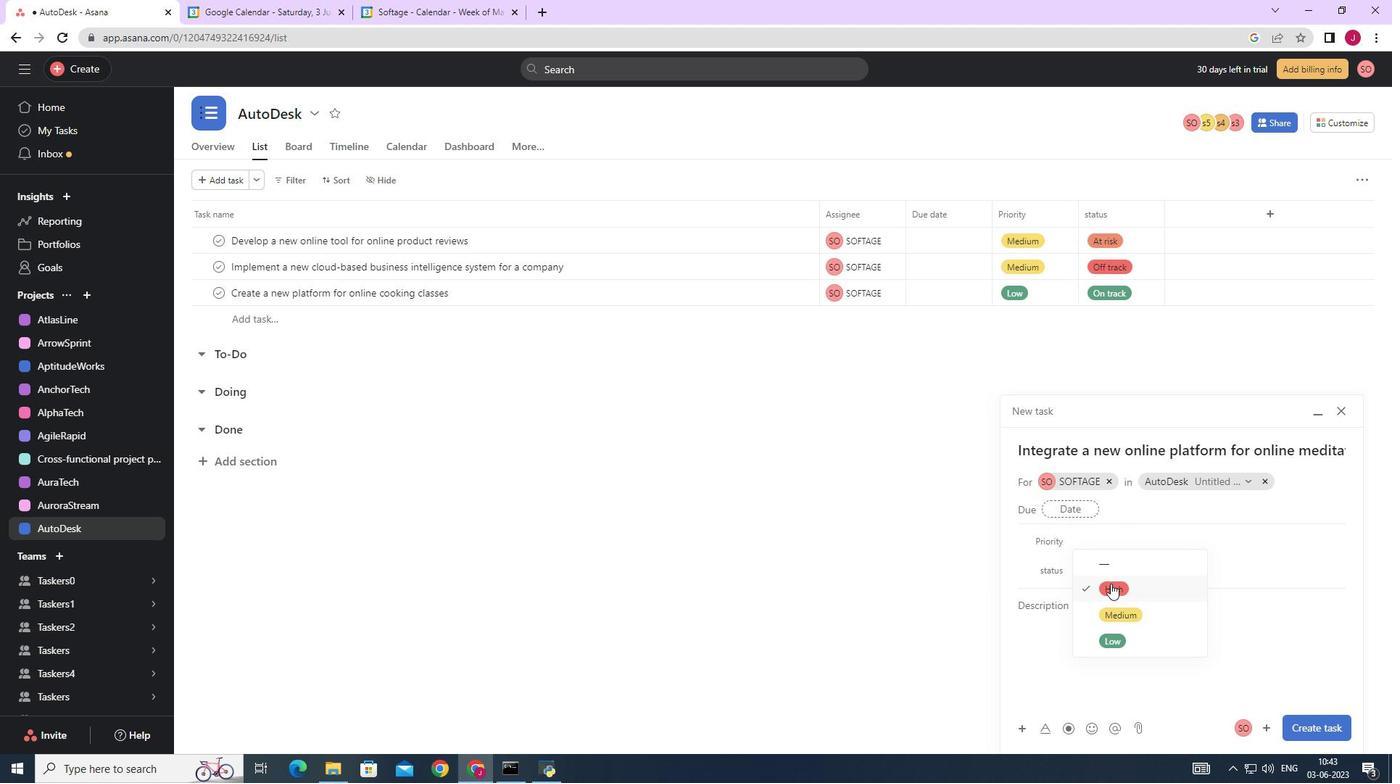 
Action: Mouse moved to (1074, 569)
Screenshot: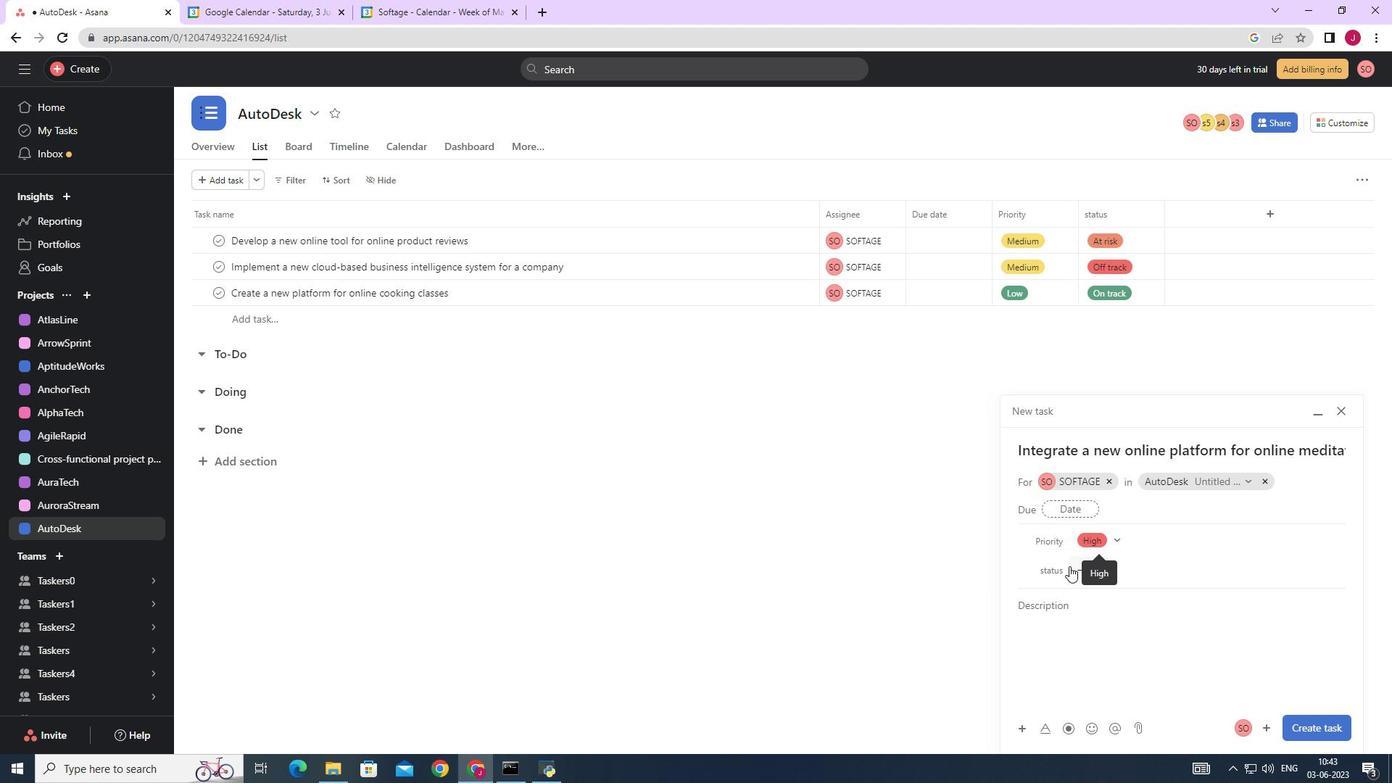 
Action: Mouse pressed left at (1074, 569)
Screenshot: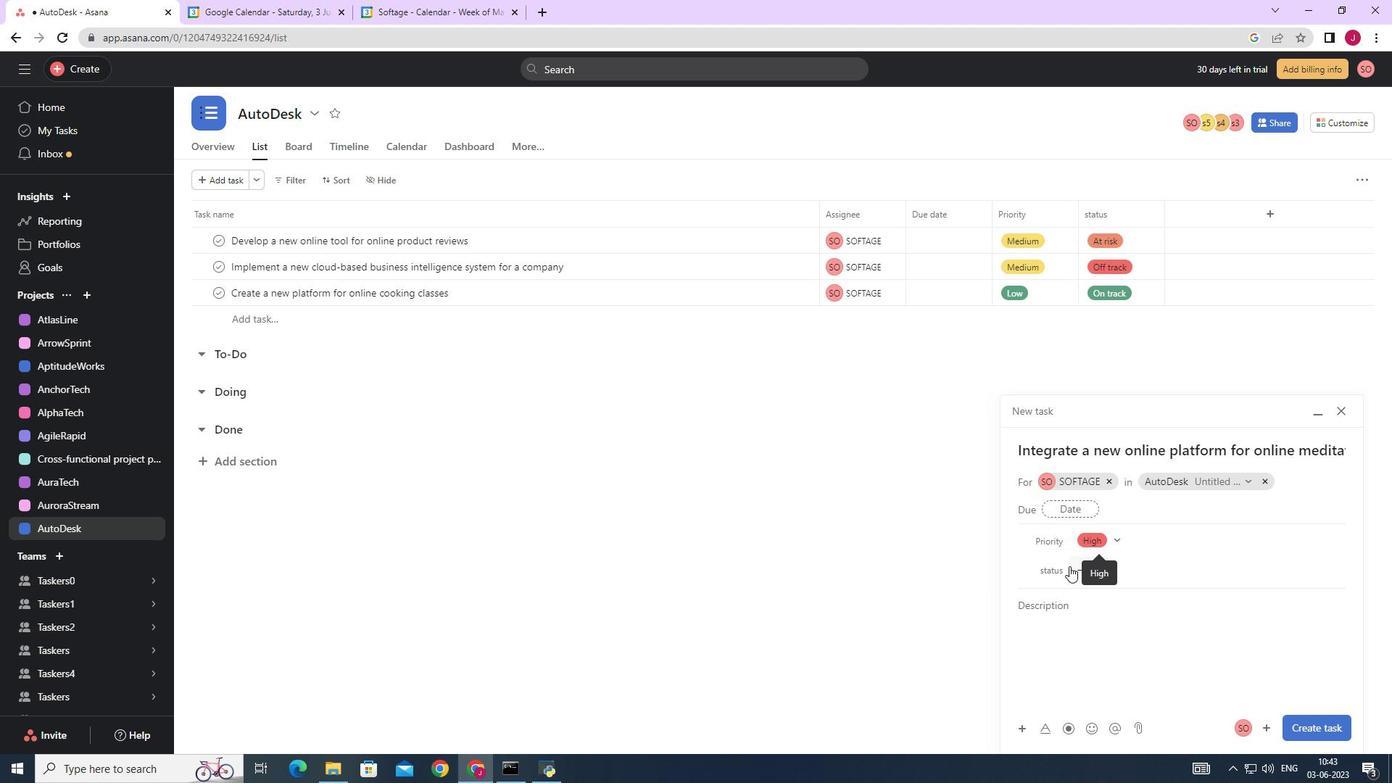
Action: Mouse moved to (1118, 616)
Screenshot: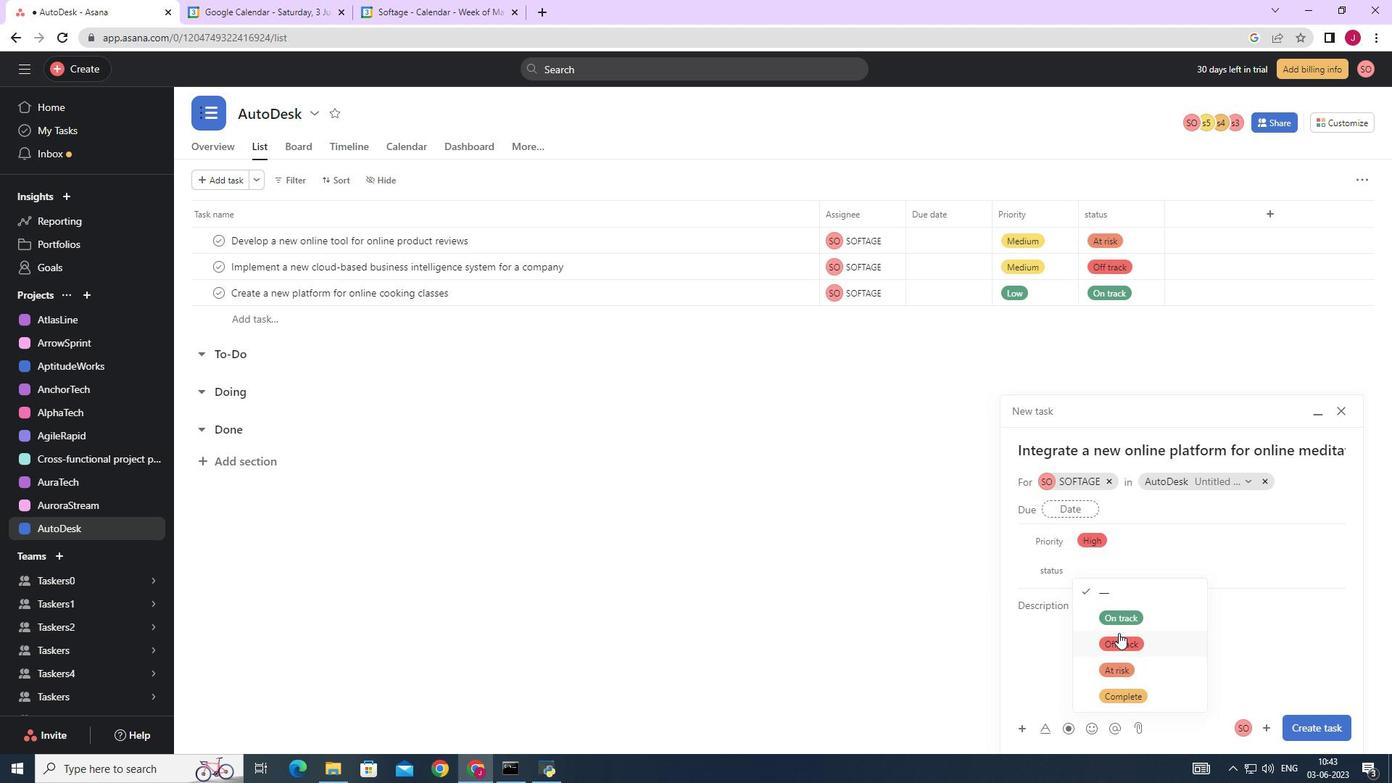 
Action: Mouse pressed left at (1118, 616)
Screenshot: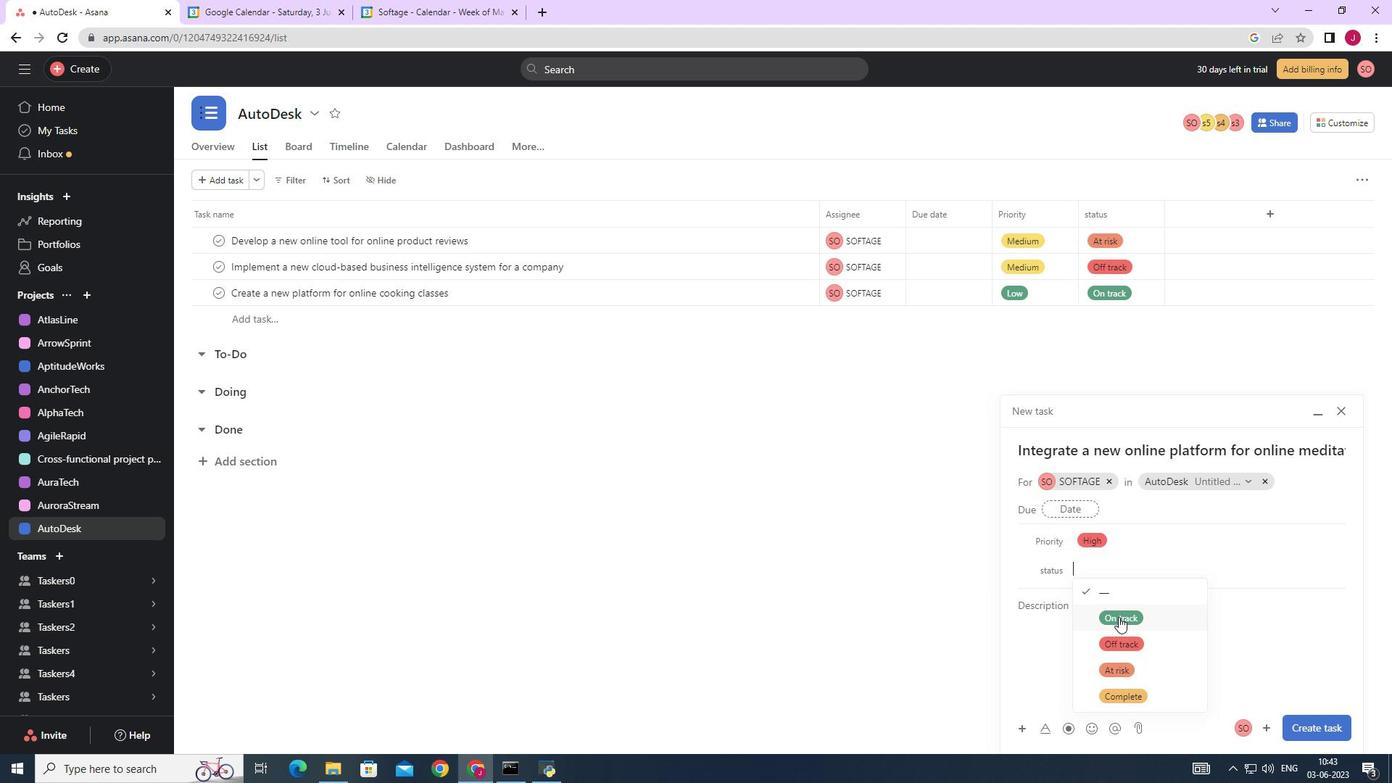 
Action: Mouse moved to (1316, 724)
Screenshot: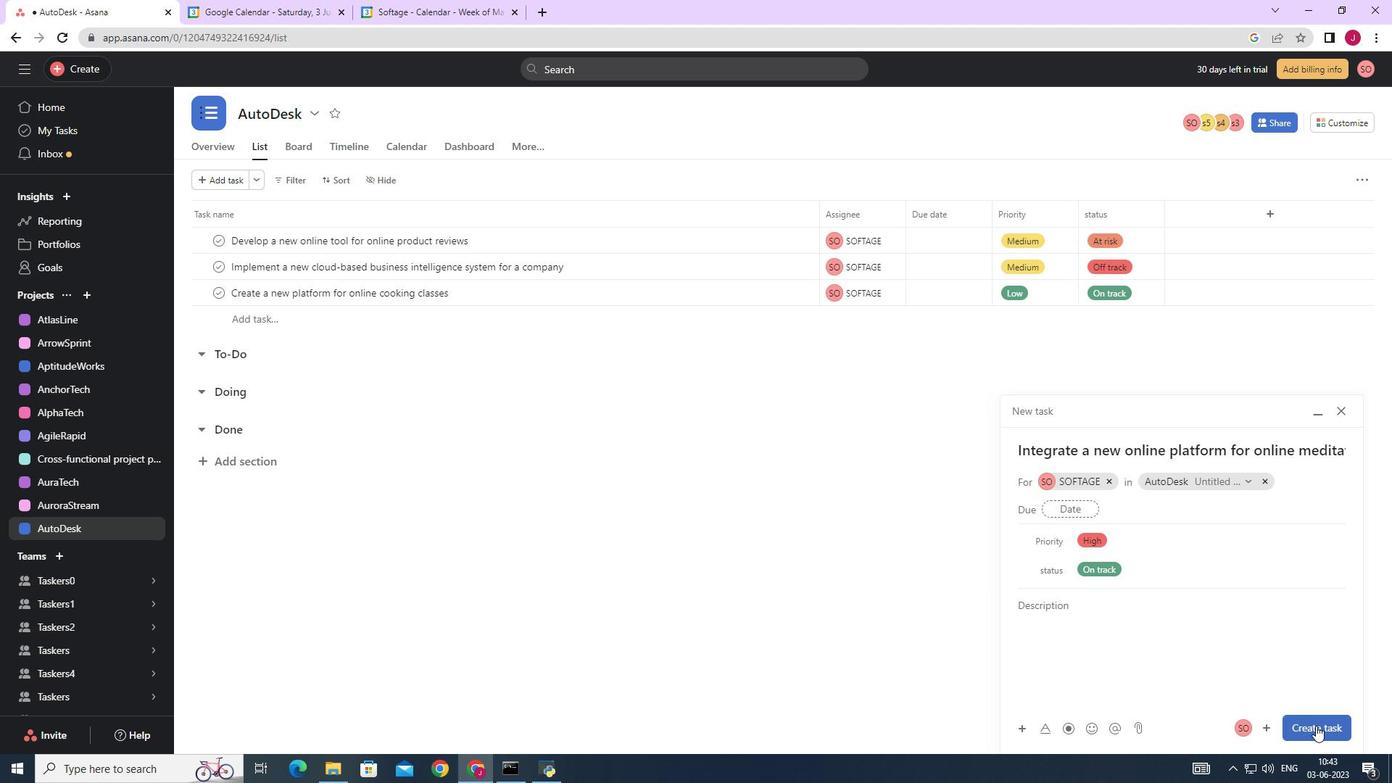 
Action: Mouse pressed left at (1316, 724)
Screenshot: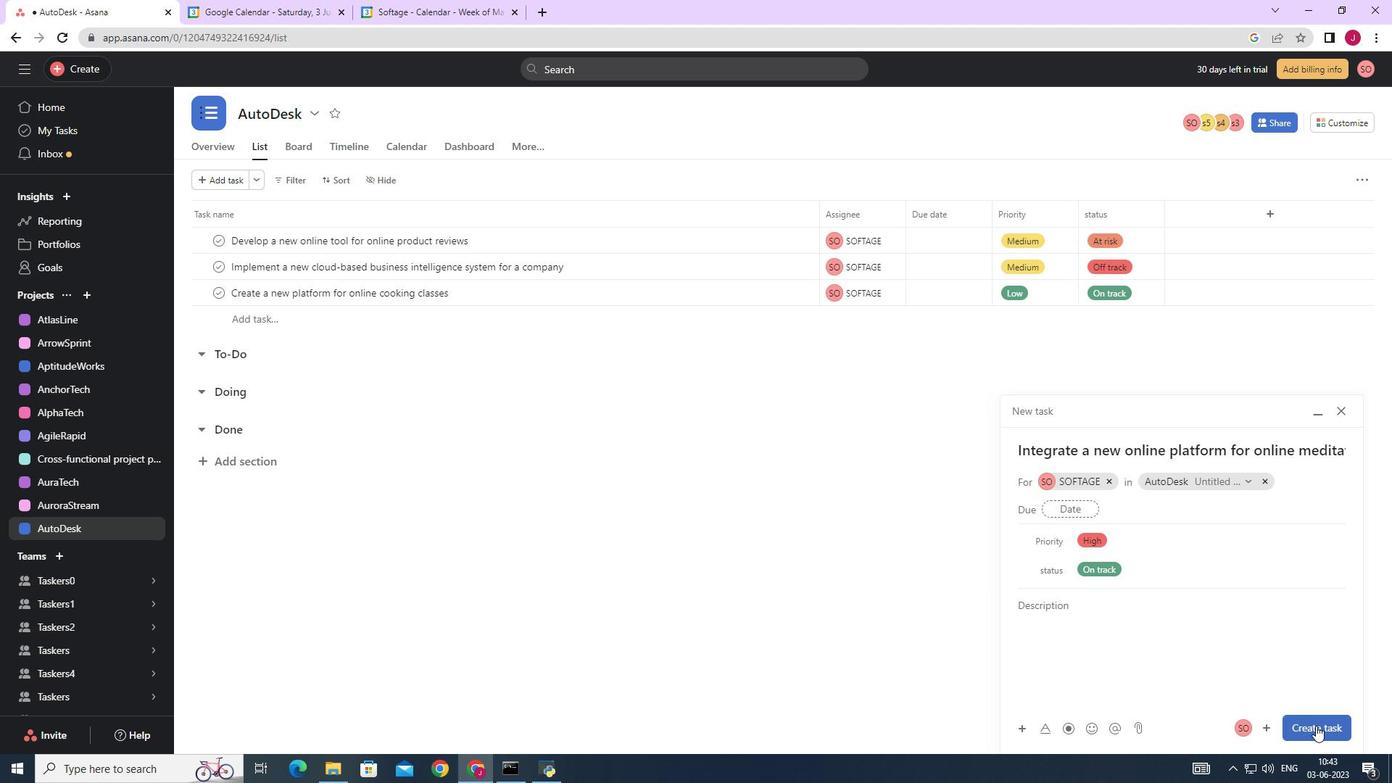 
Action: Mouse moved to (1181, 575)
Screenshot: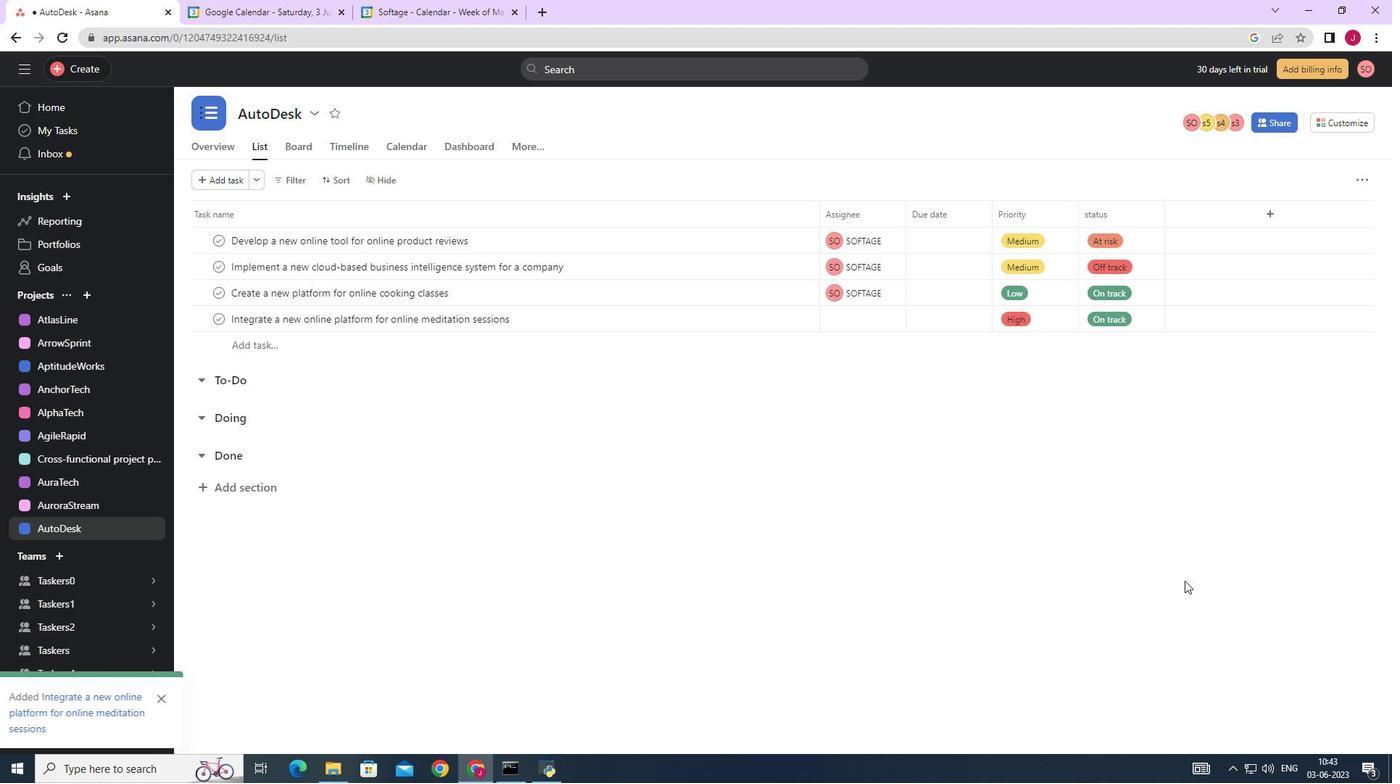 
